 Task: Create a due date automation trigger when advanced on, on the monday after a card is due add dates not starting this week at 11:00 AM.
Action: Mouse moved to (1318, 109)
Screenshot: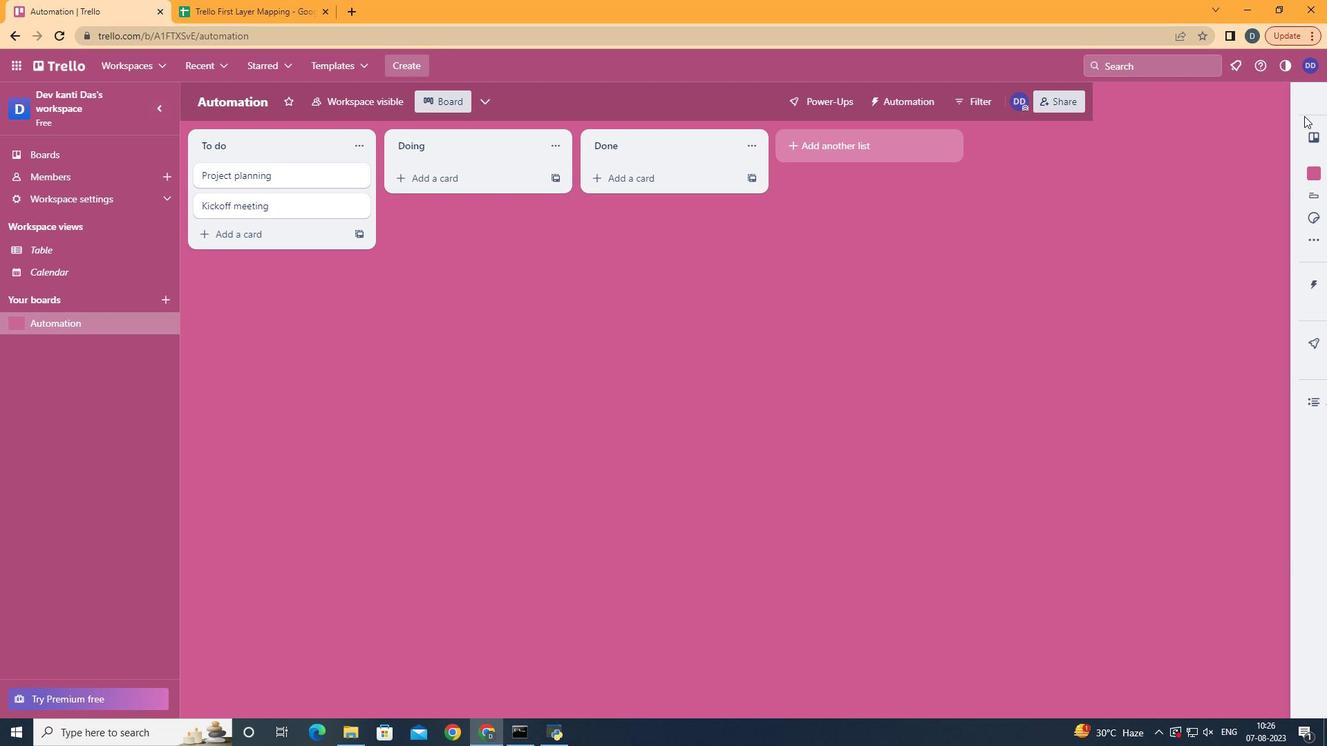 
Action: Mouse pressed left at (1318, 109)
Screenshot: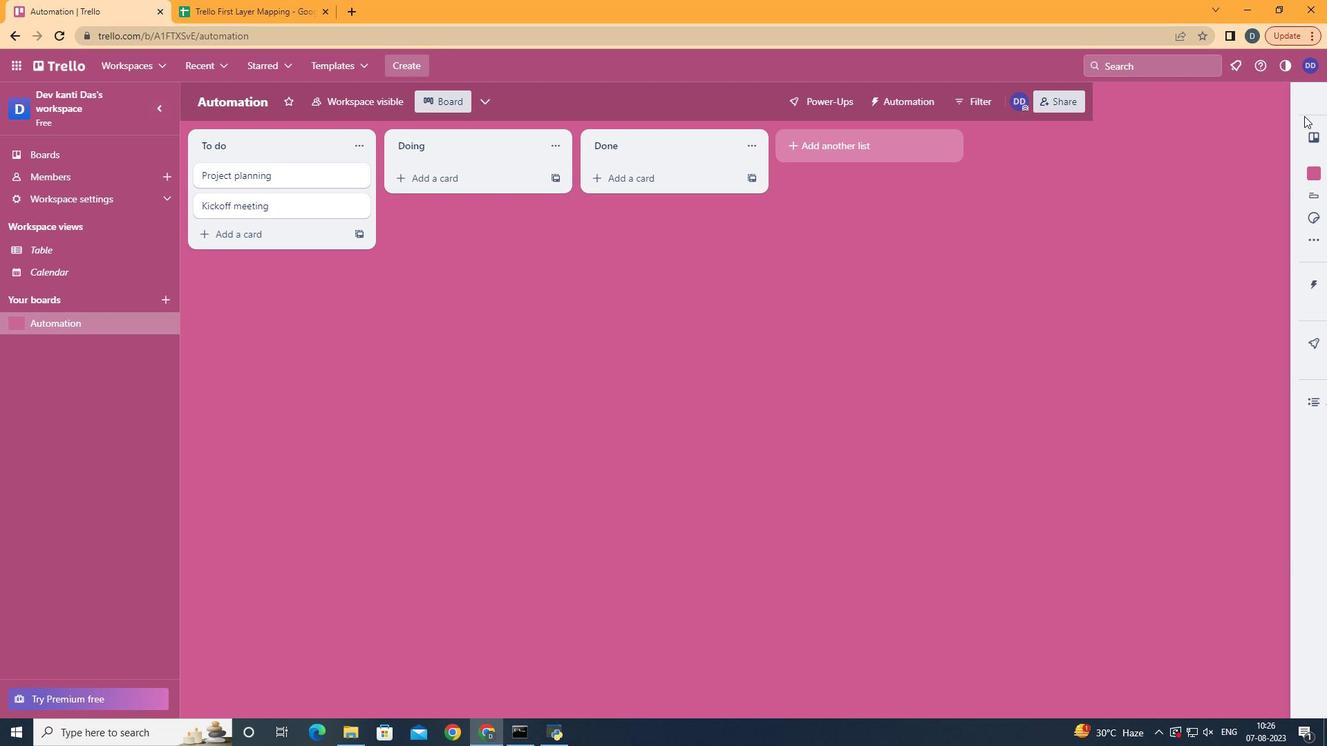 
Action: Mouse moved to (1196, 305)
Screenshot: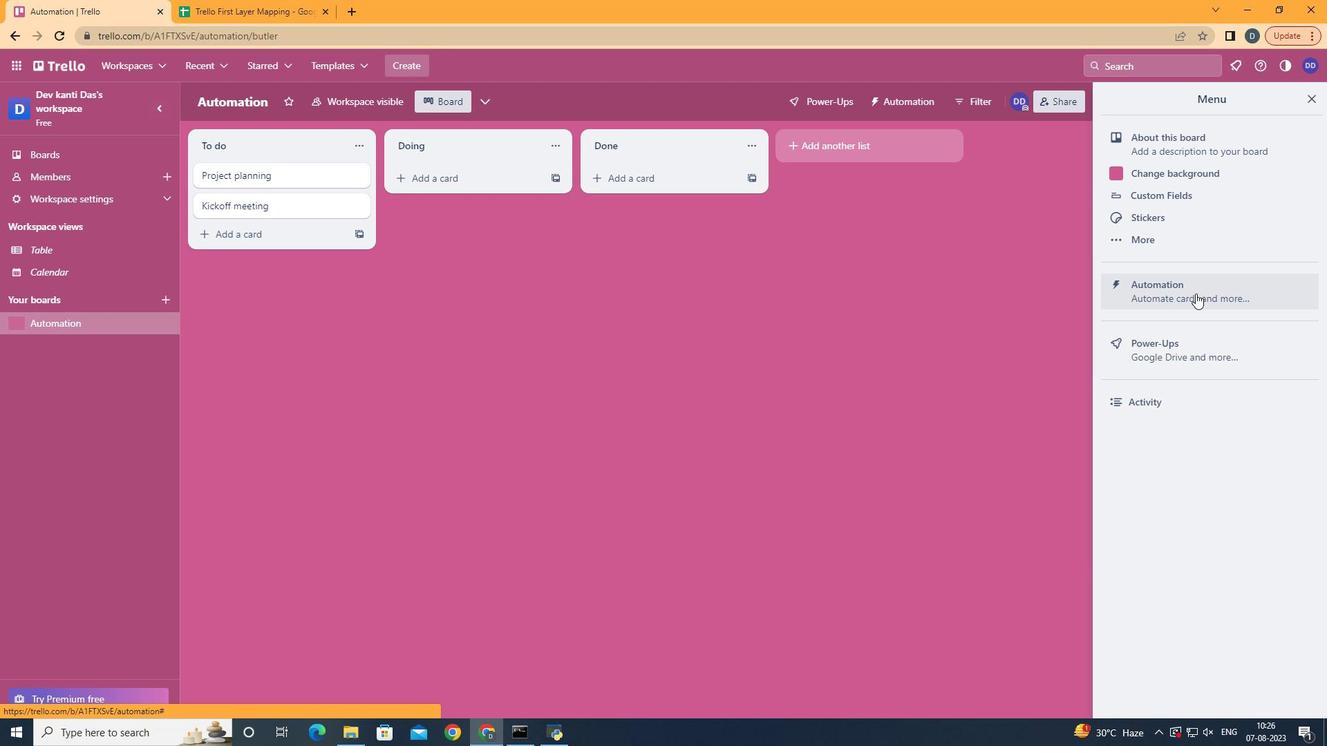 
Action: Mouse pressed left at (1195, 305)
Screenshot: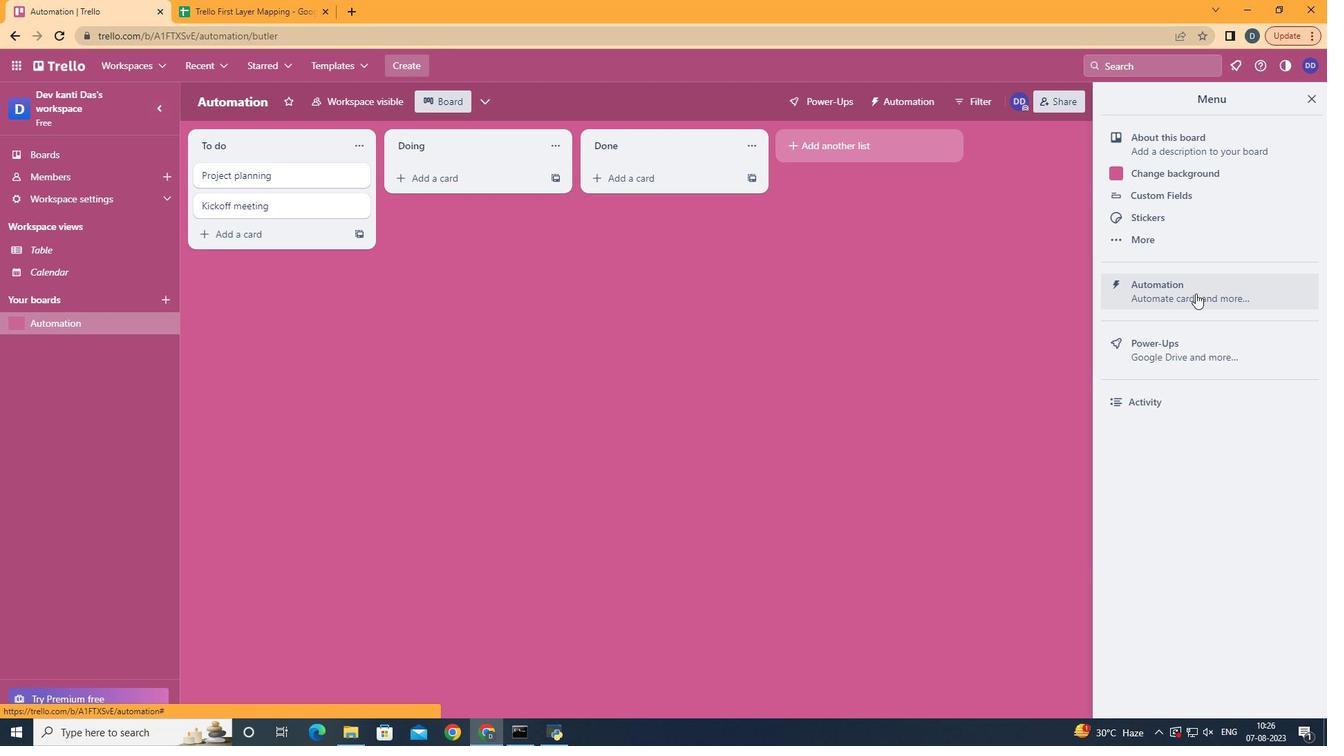 
Action: Mouse moved to (253, 294)
Screenshot: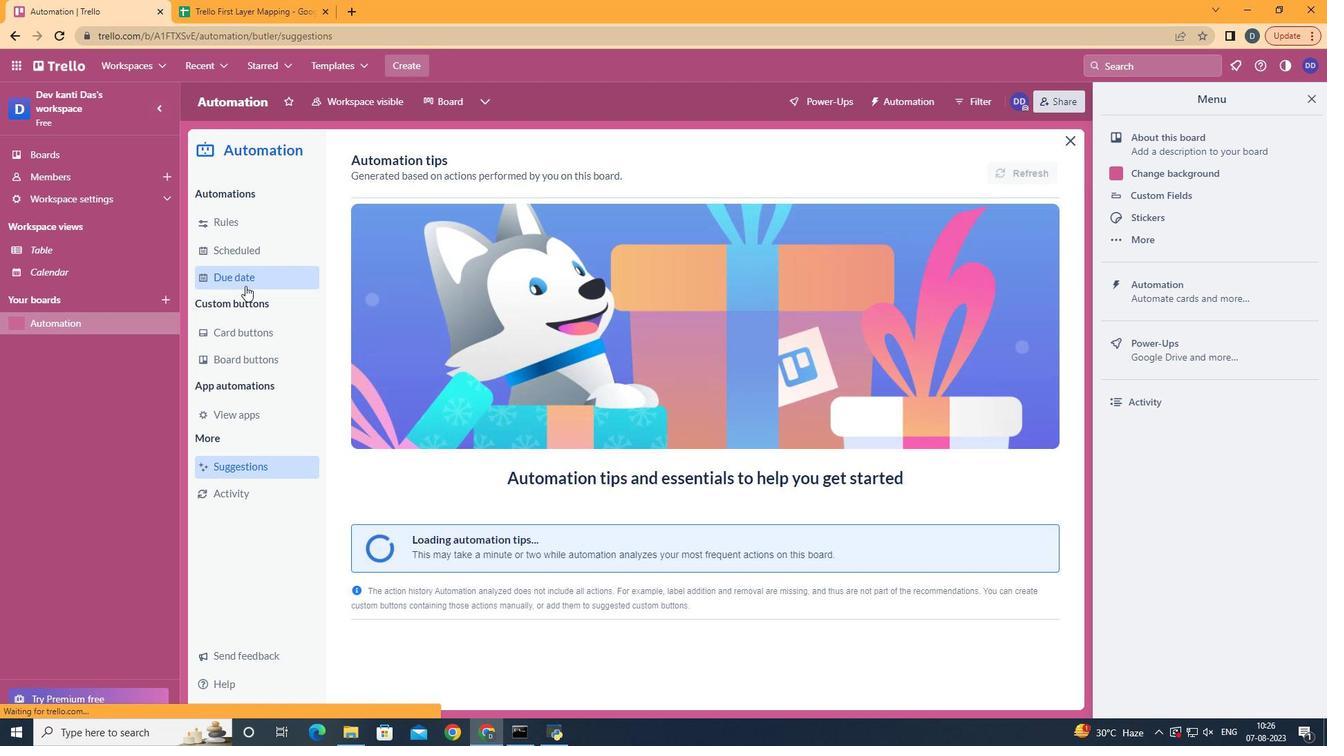 
Action: Mouse pressed left at (253, 294)
Screenshot: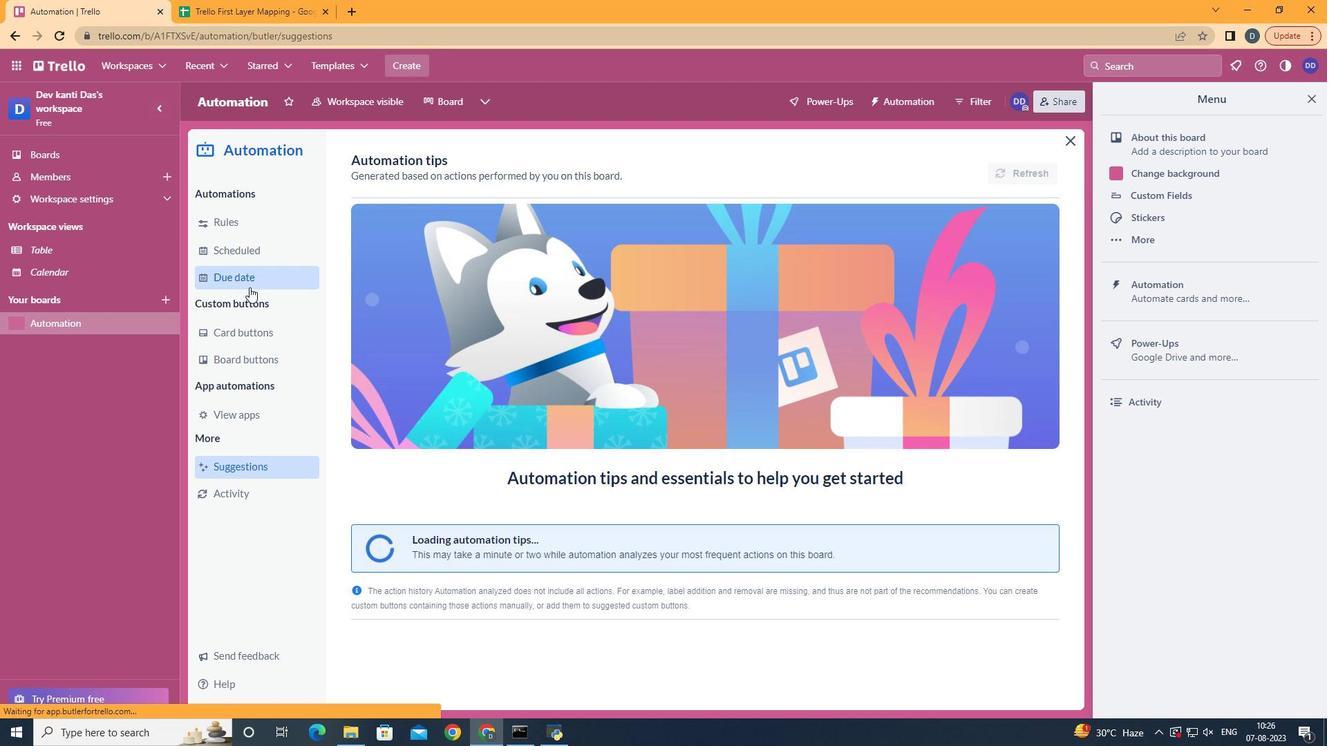 
Action: Mouse moved to (984, 173)
Screenshot: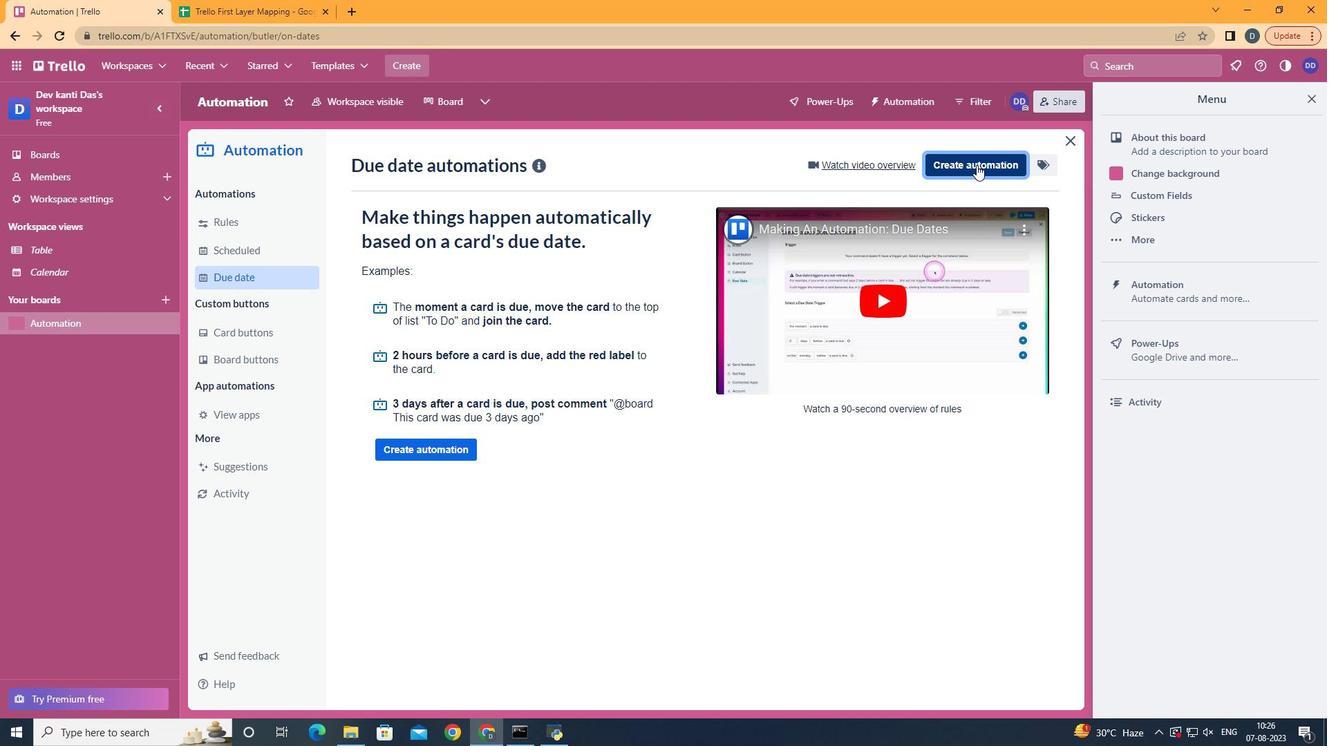 
Action: Mouse pressed left at (984, 173)
Screenshot: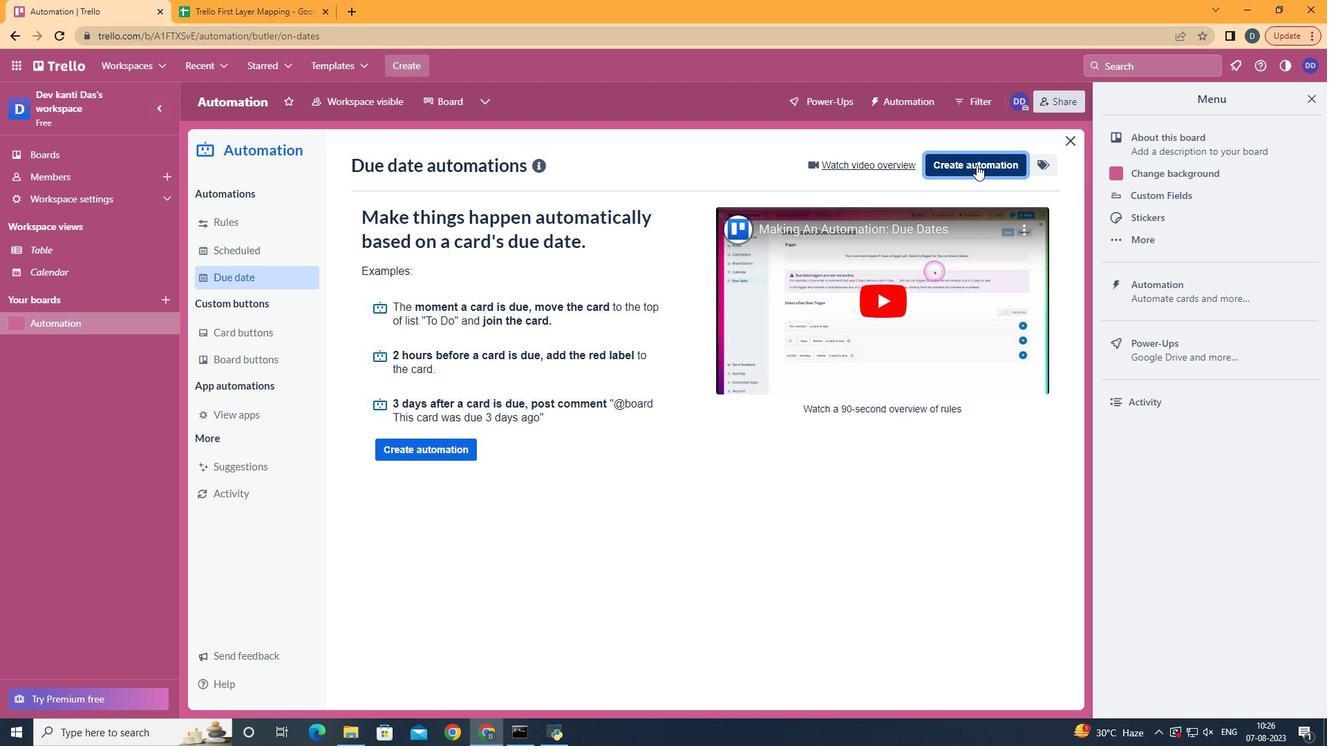 
Action: Mouse moved to (742, 313)
Screenshot: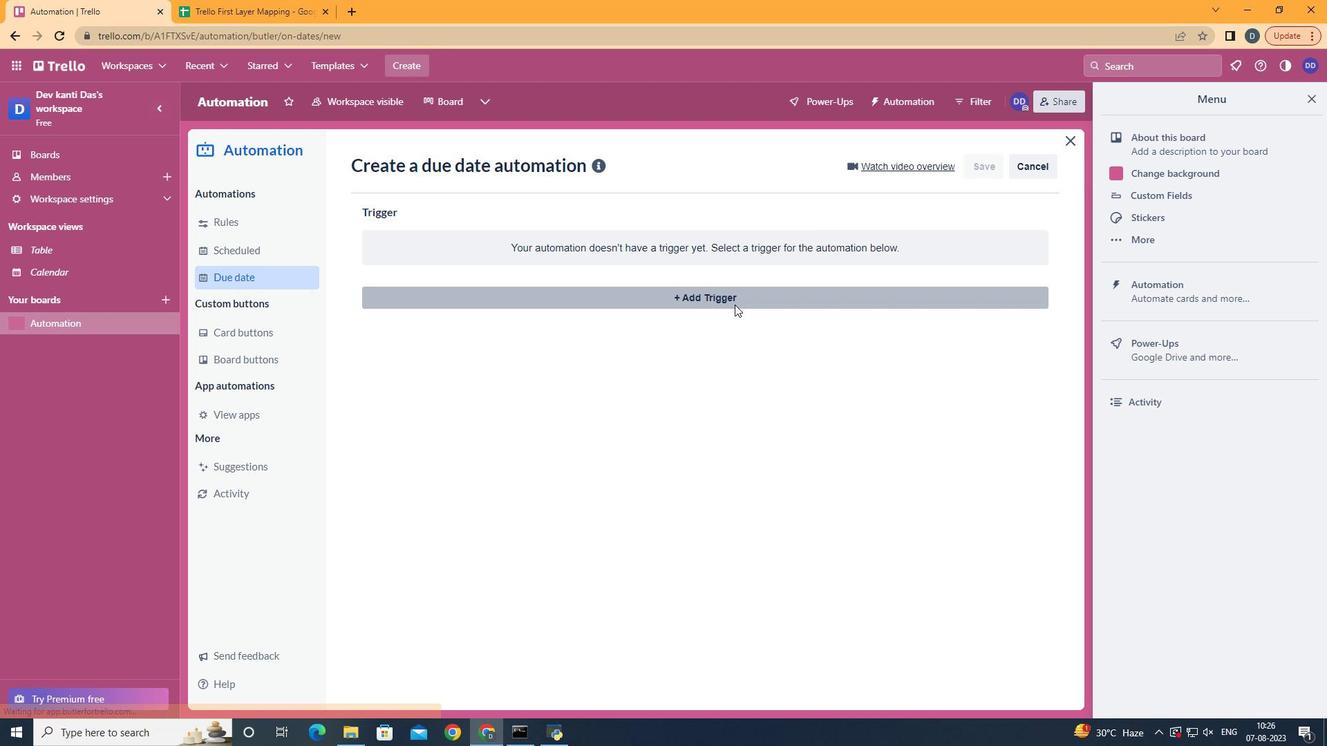 
Action: Mouse pressed left at (742, 313)
Screenshot: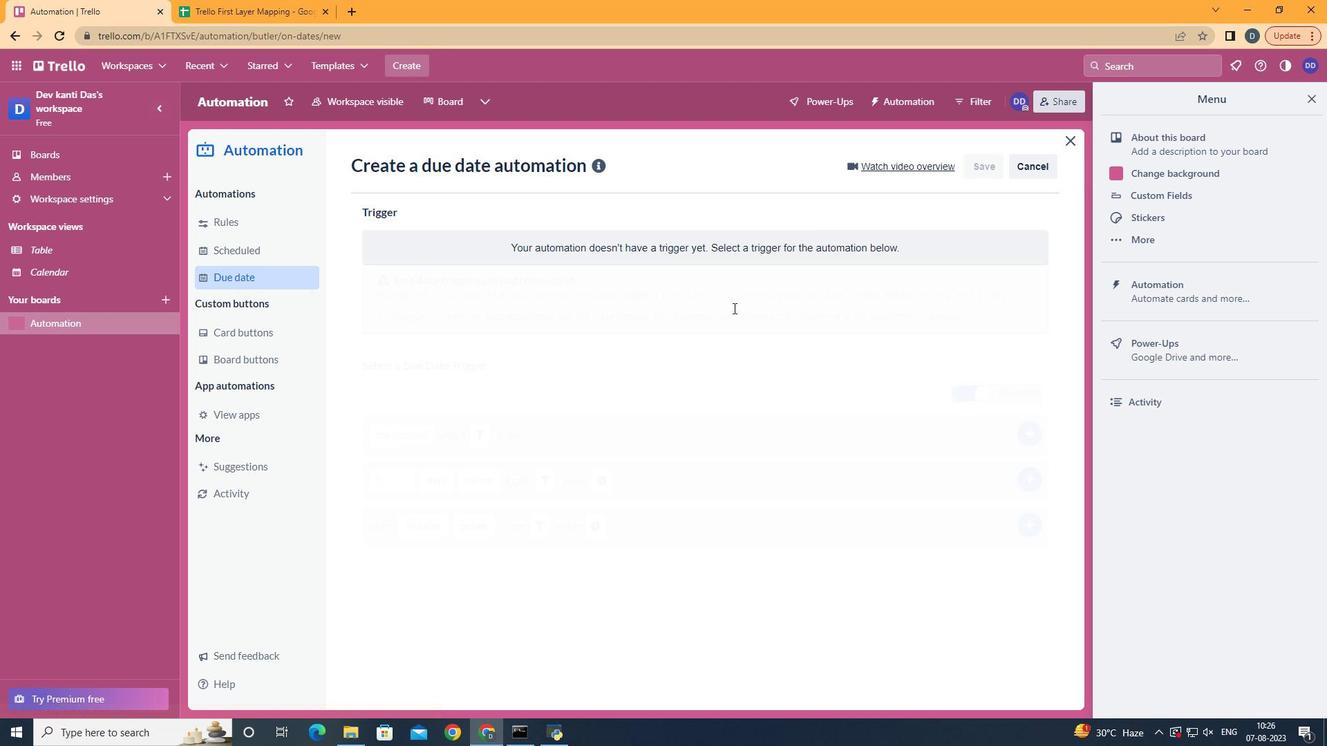 
Action: Mouse moved to (452, 369)
Screenshot: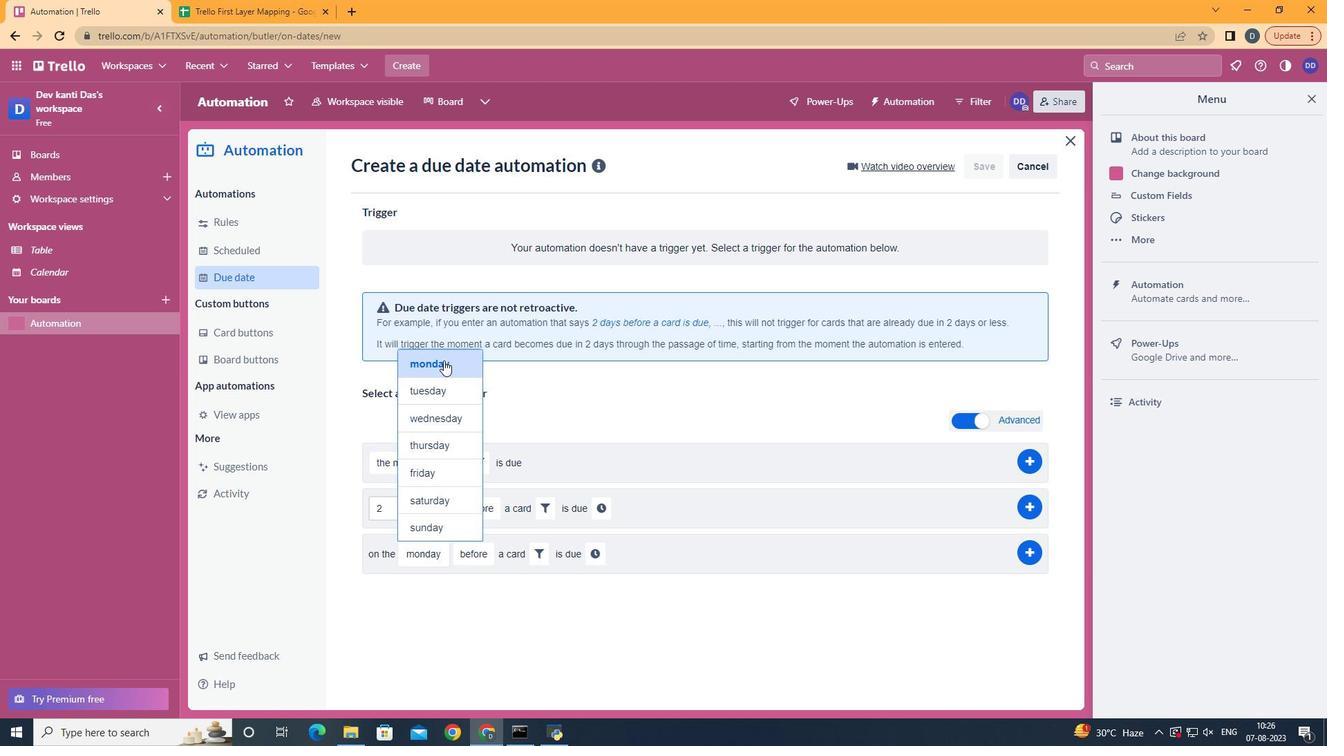 
Action: Mouse pressed left at (452, 369)
Screenshot: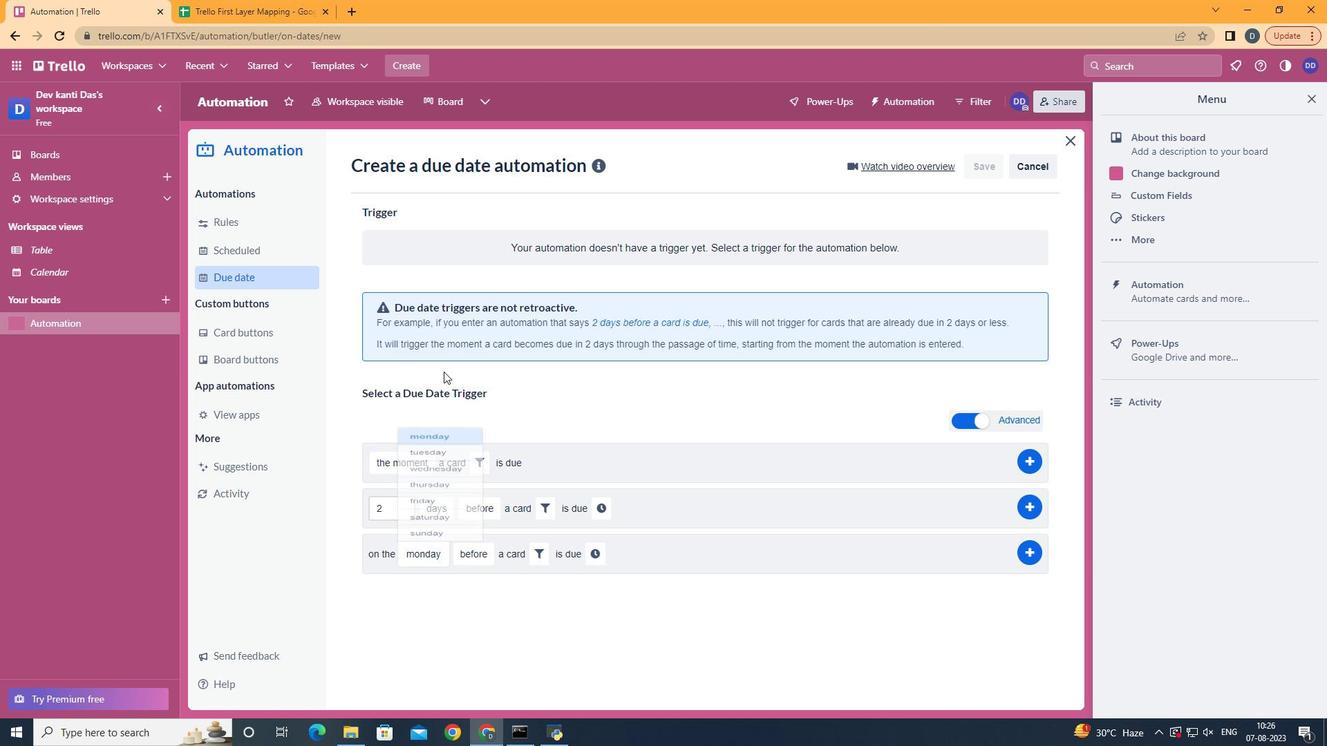 
Action: Mouse moved to (497, 616)
Screenshot: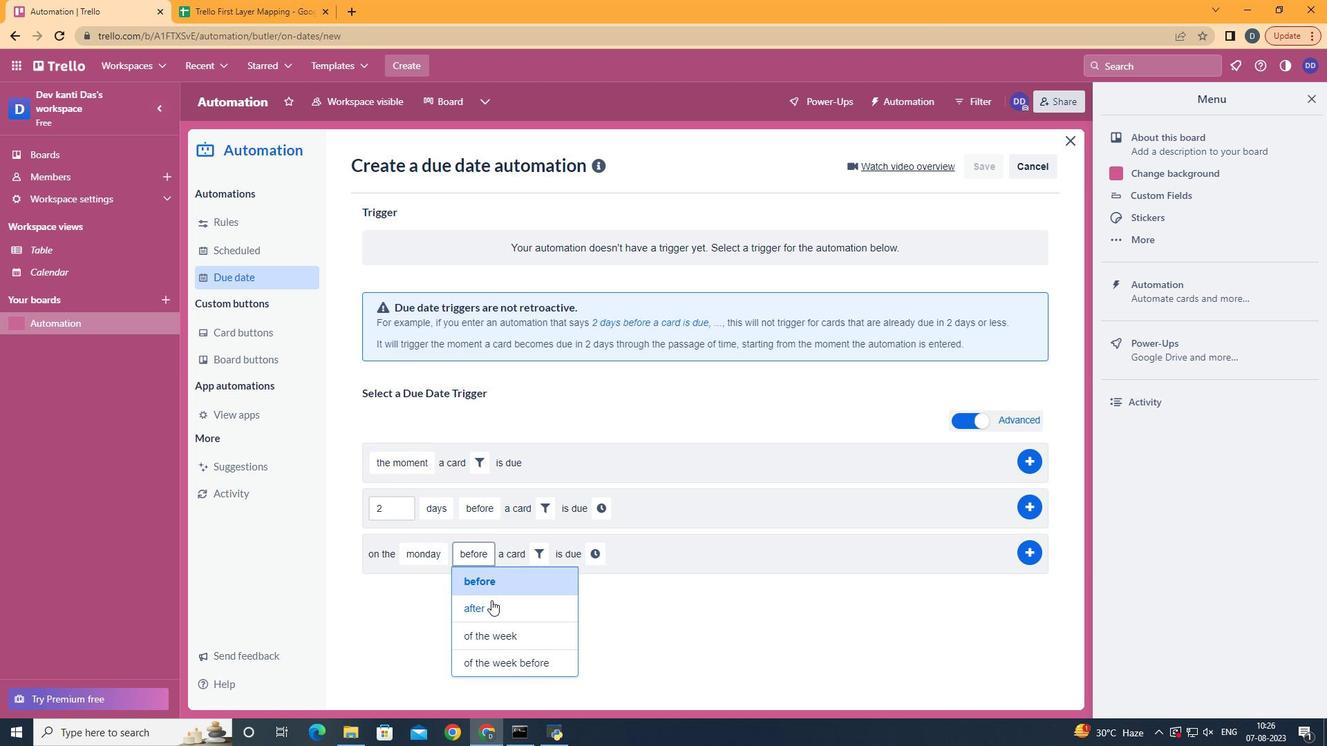 
Action: Mouse pressed left at (497, 616)
Screenshot: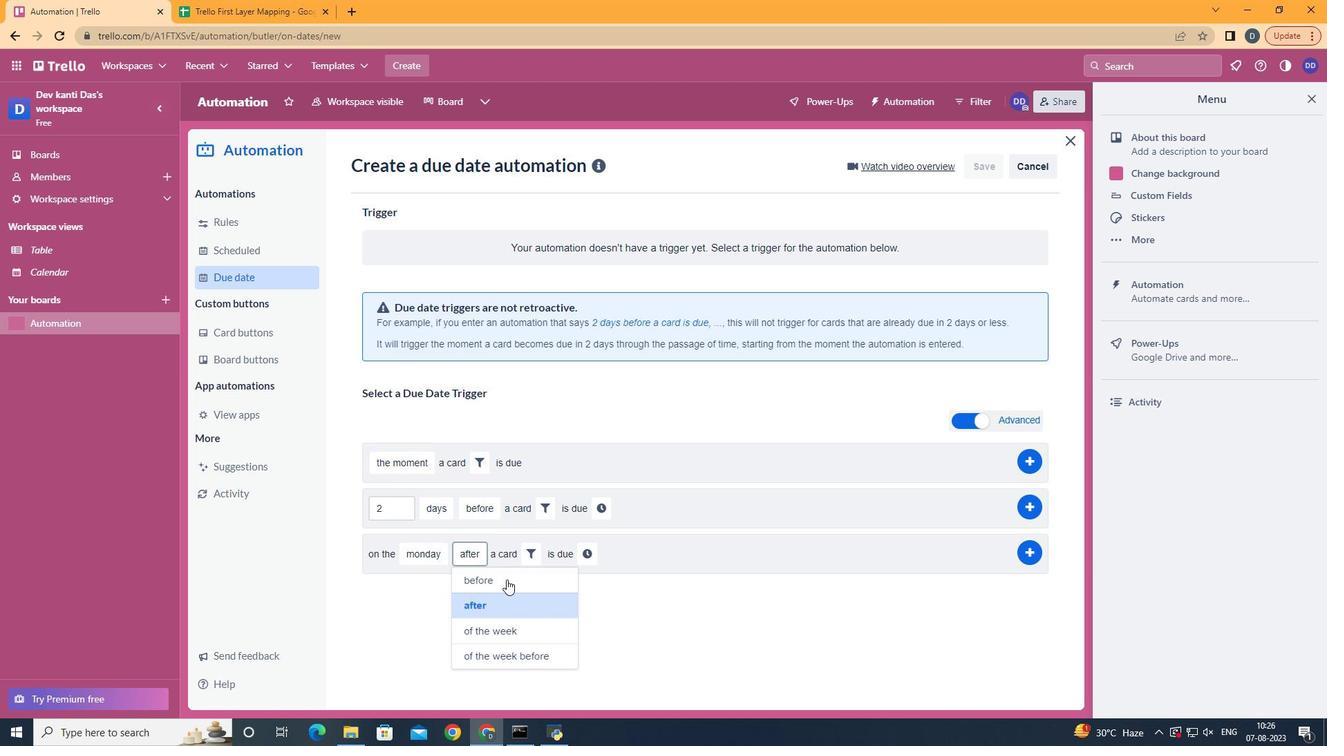 
Action: Mouse moved to (535, 563)
Screenshot: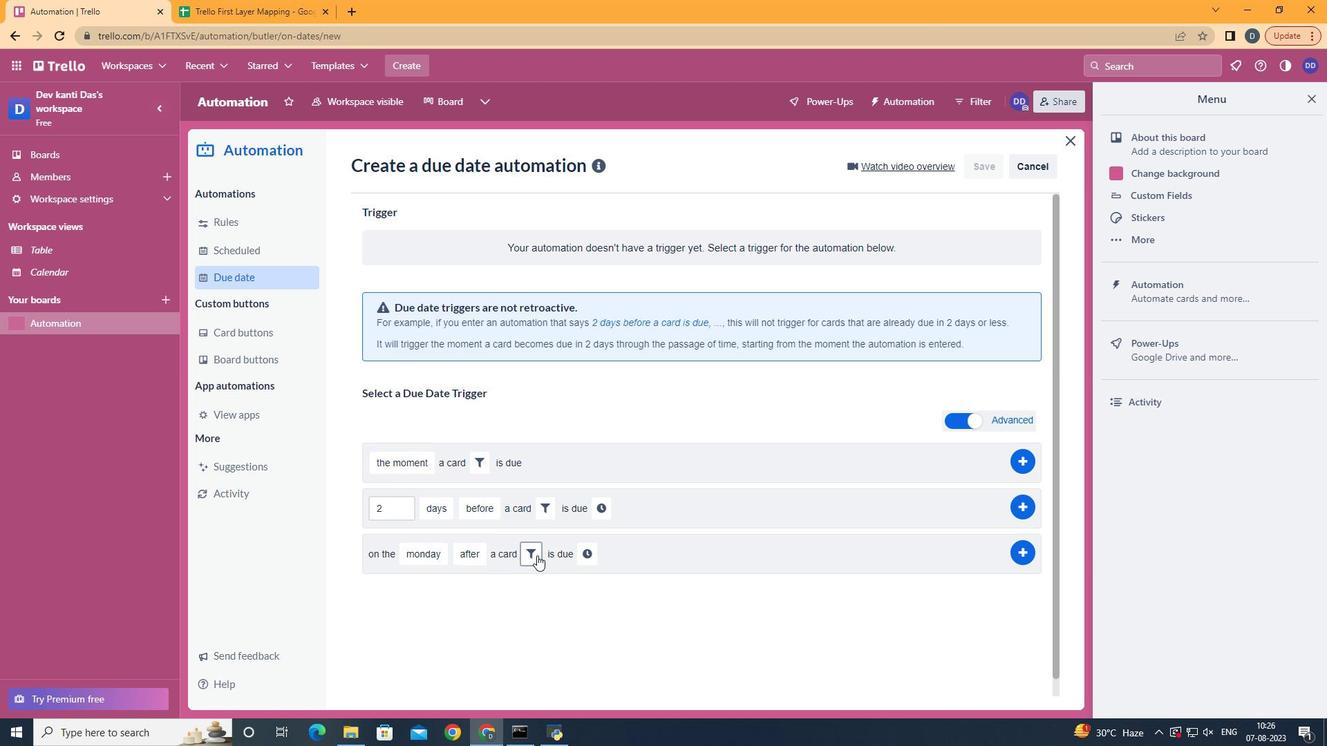 
Action: Mouse pressed left at (535, 563)
Screenshot: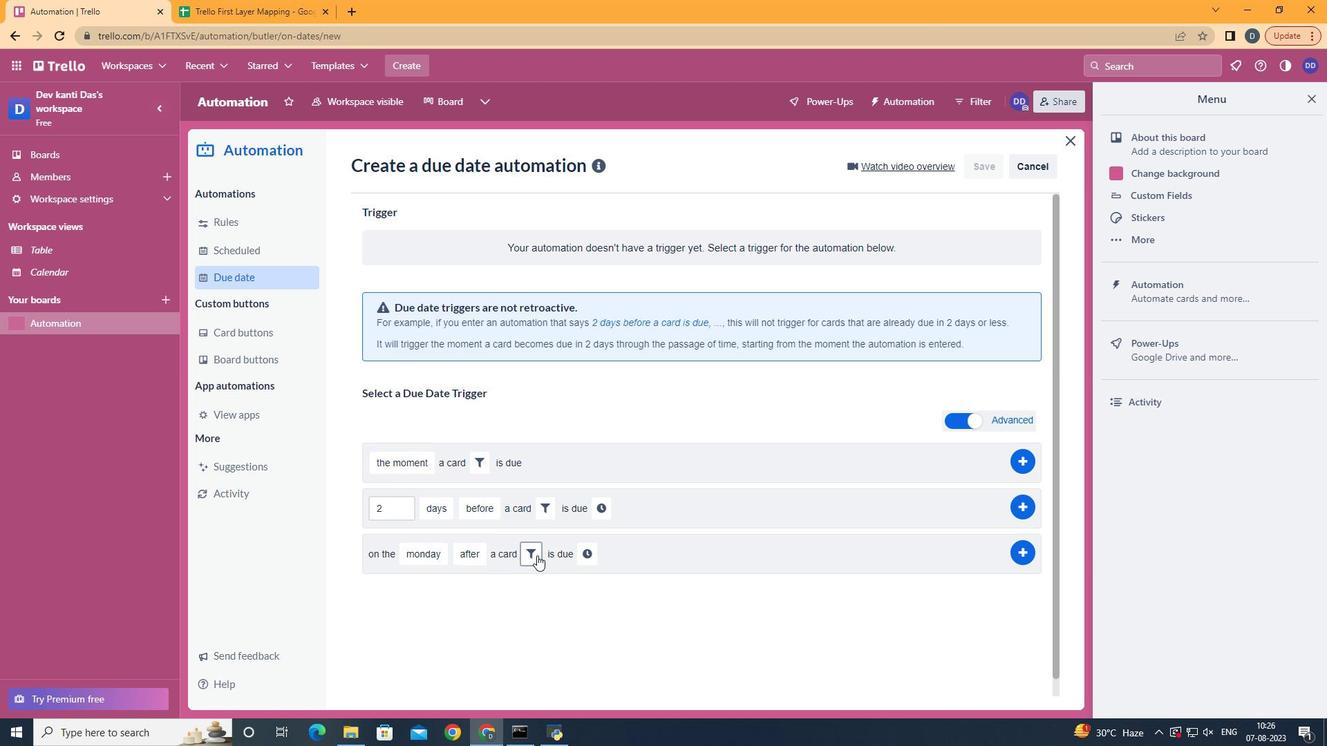 
Action: Mouse moved to (598, 608)
Screenshot: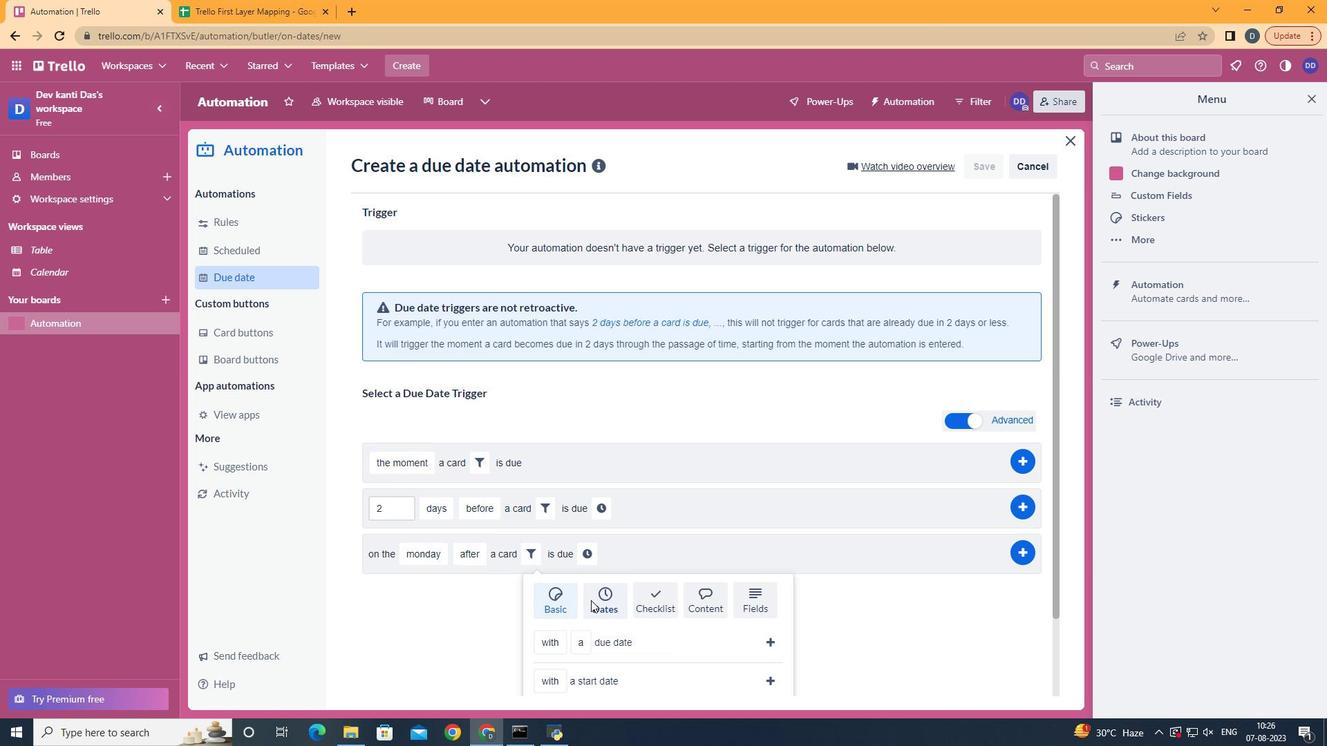 
Action: Mouse pressed left at (598, 608)
Screenshot: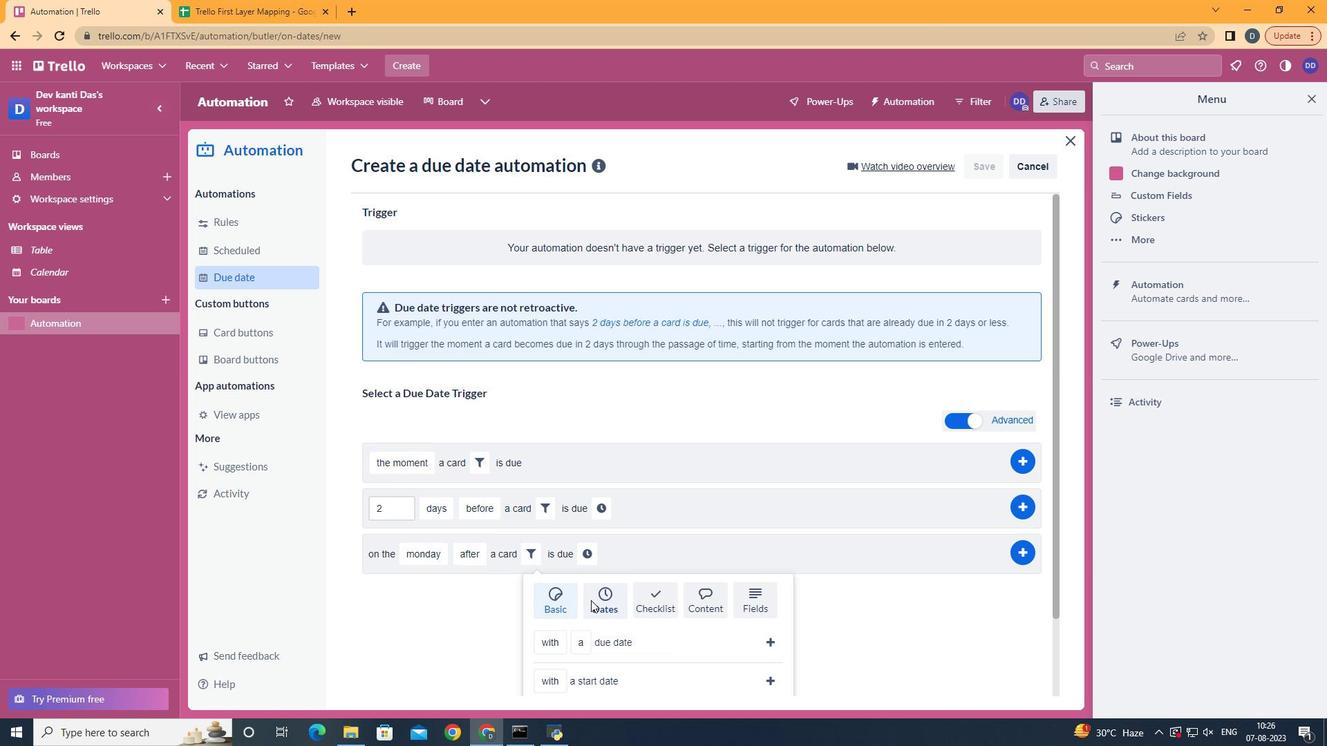 
Action: Mouse moved to (599, 608)
Screenshot: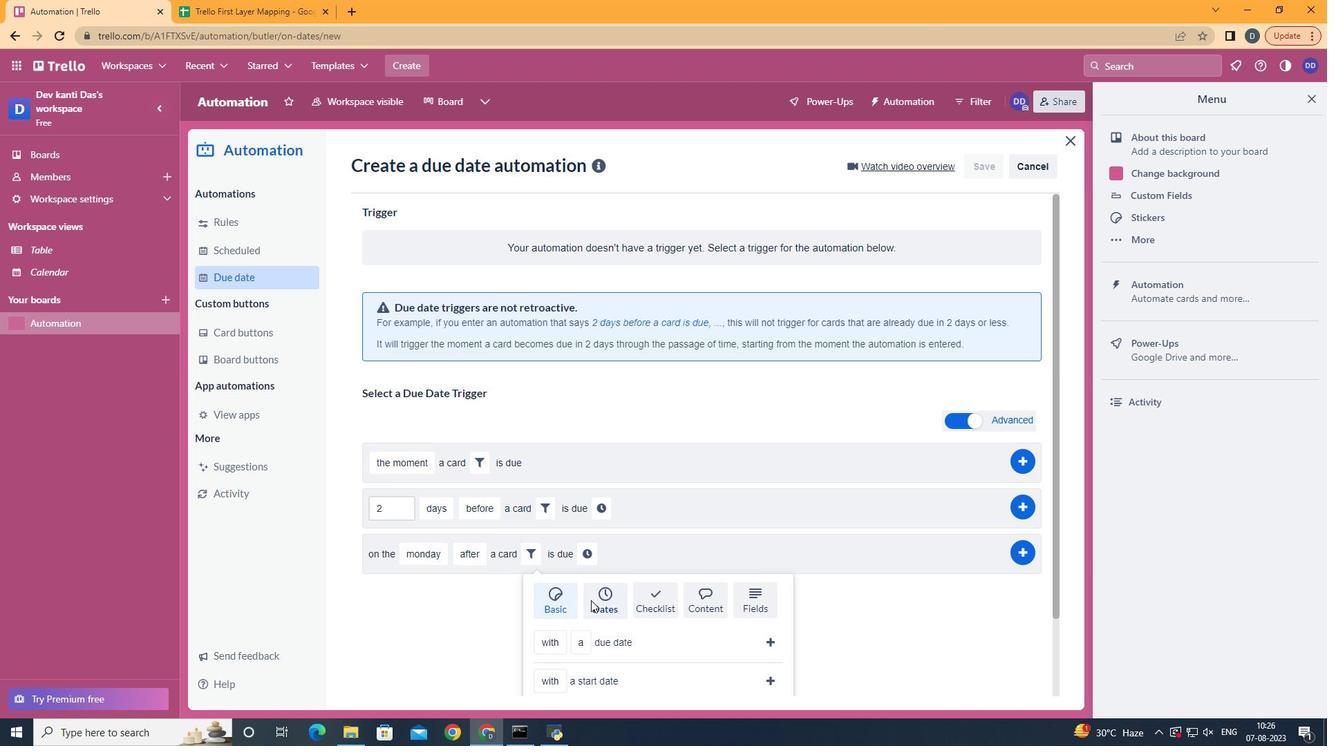 
Action: Mouse scrolled (599, 608) with delta (0, 0)
Screenshot: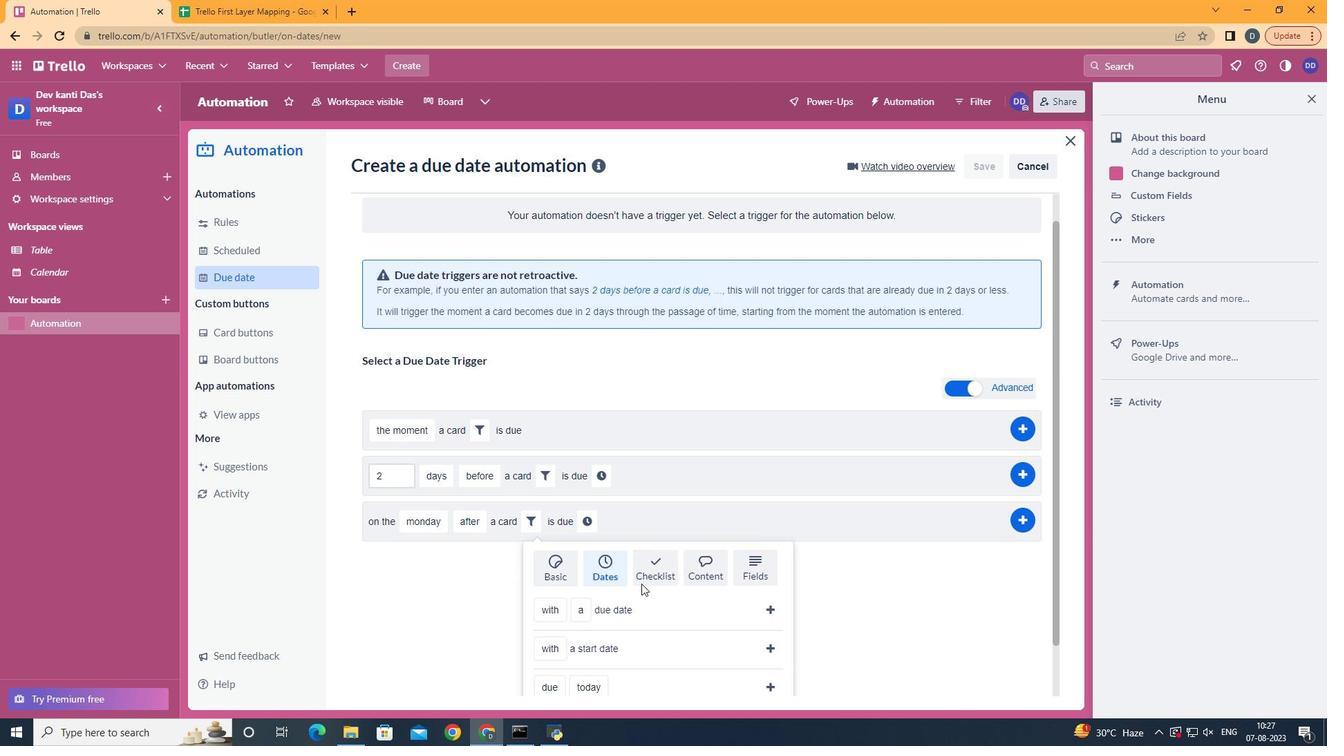 
Action: Mouse scrolled (599, 608) with delta (0, 0)
Screenshot: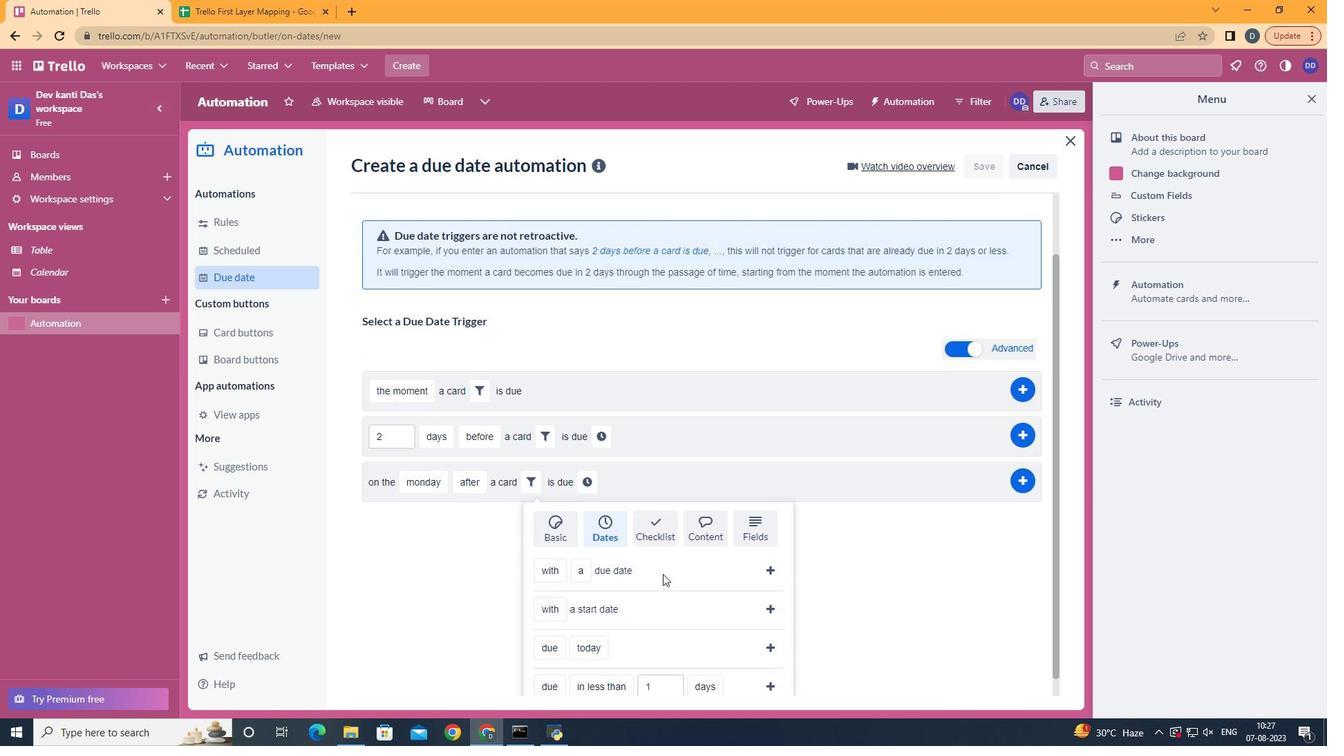 
Action: Mouse scrolled (599, 608) with delta (0, 0)
Screenshot: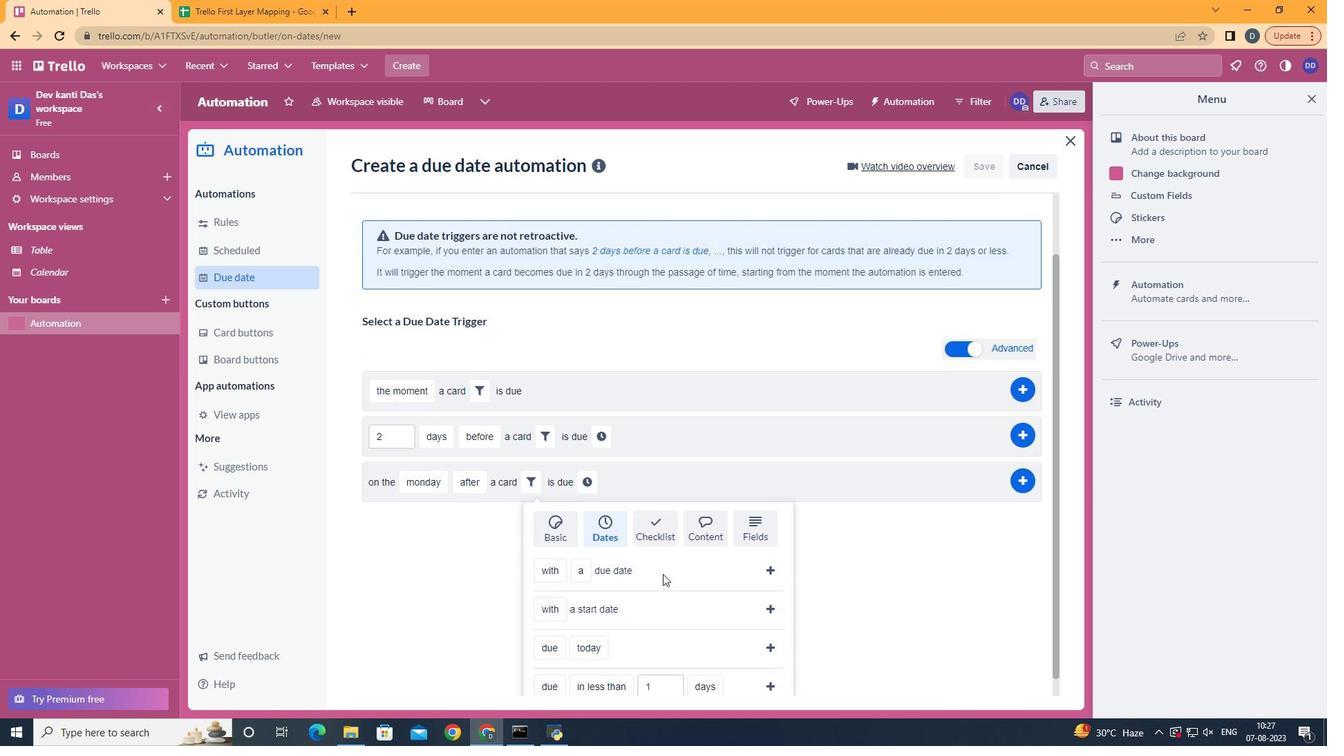 
Action: Mouse scrolled (599, 608) with delta (0, 0)
Screenshot: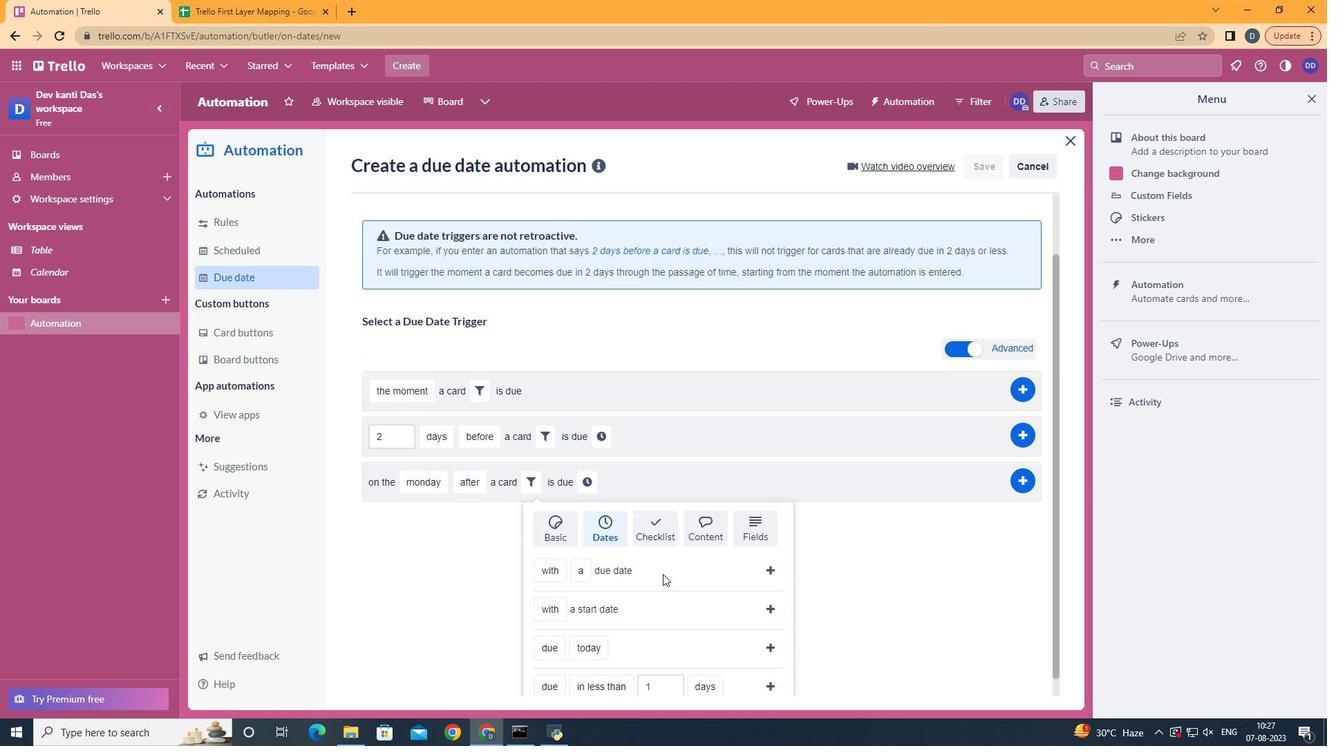 
Action: Mouse moved to (619, 603)
Screenshot: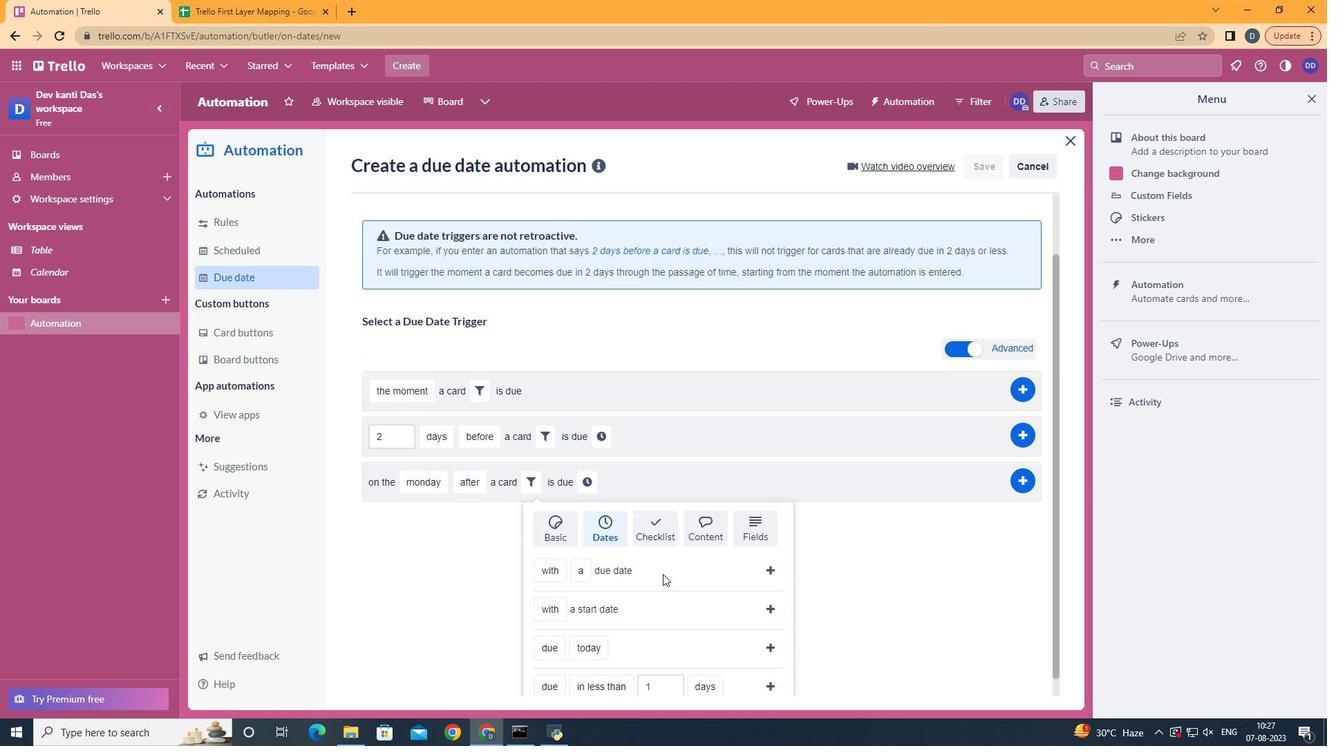 
Action: Mouse scrolled (619, 602) with delta (0, 0)
Screenshot: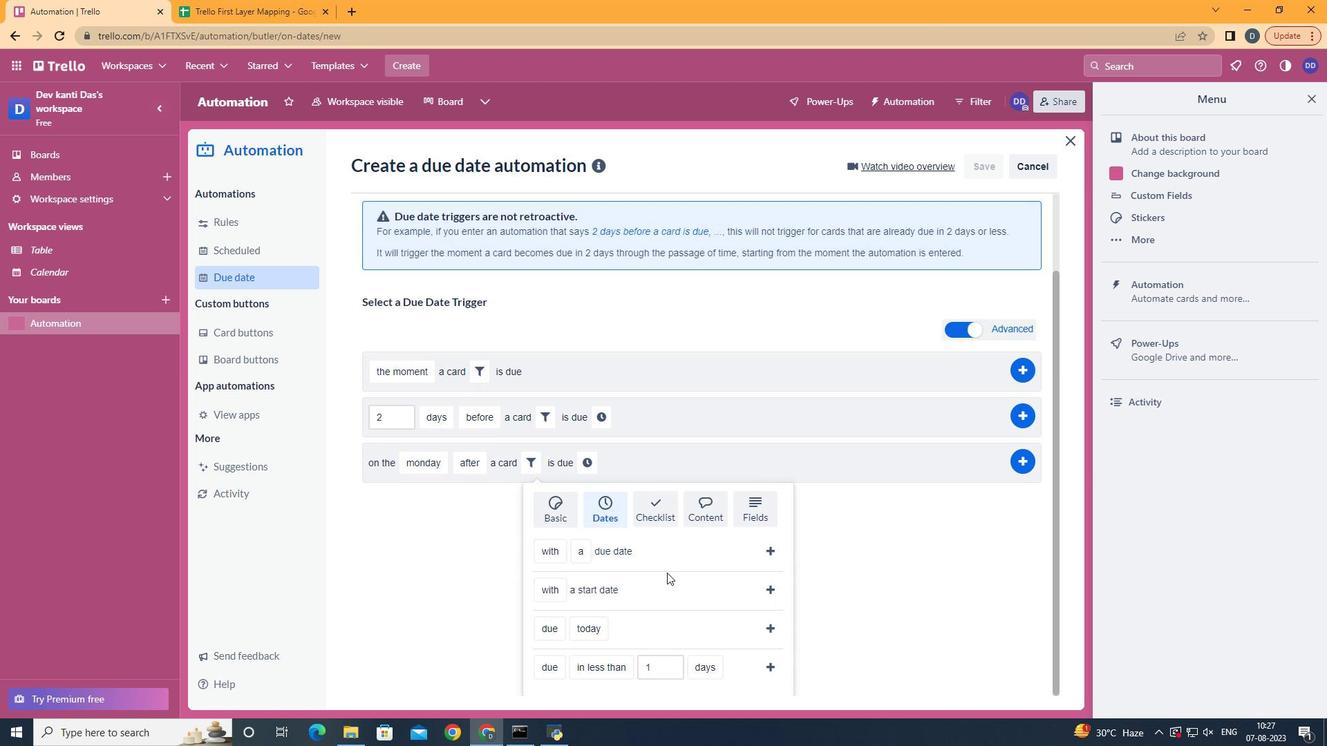 
Action: Mouse moved to (564, 613)
Screenshot: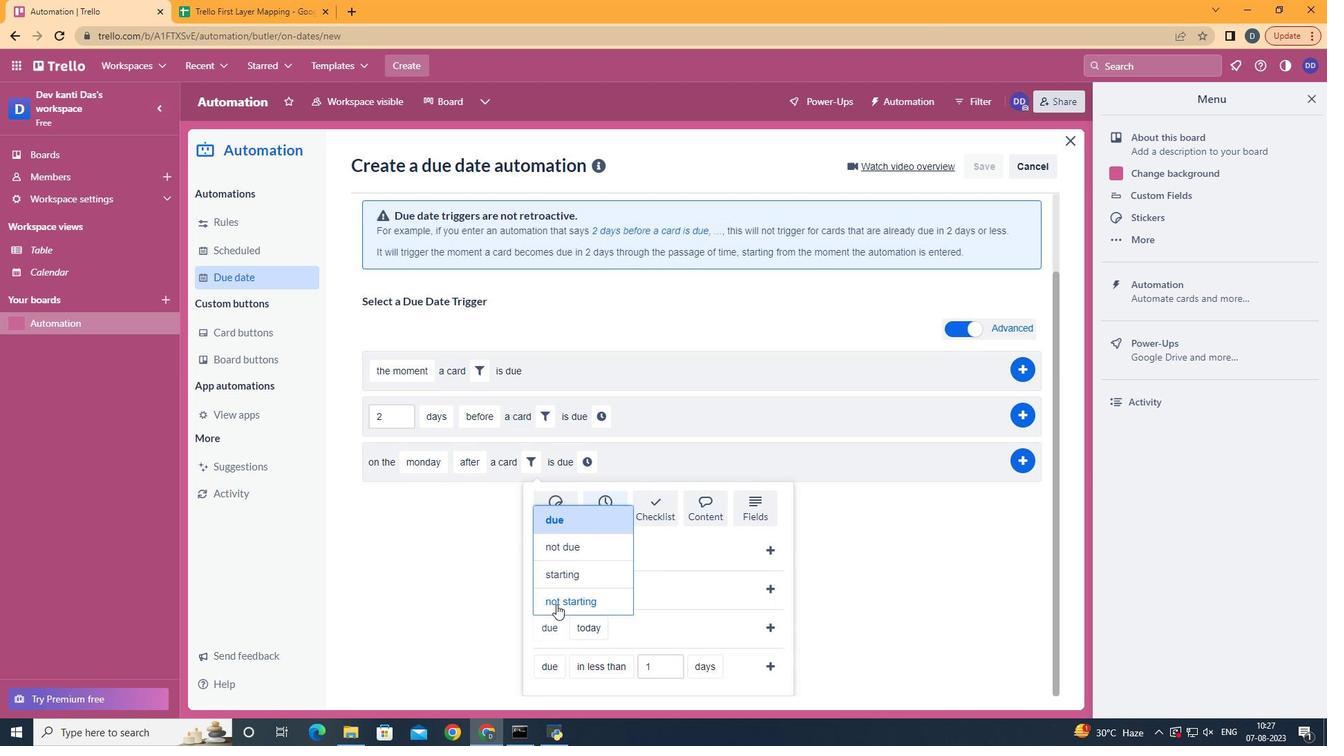 
Action: Mouse pressed left at (564, 613)
Screenshot: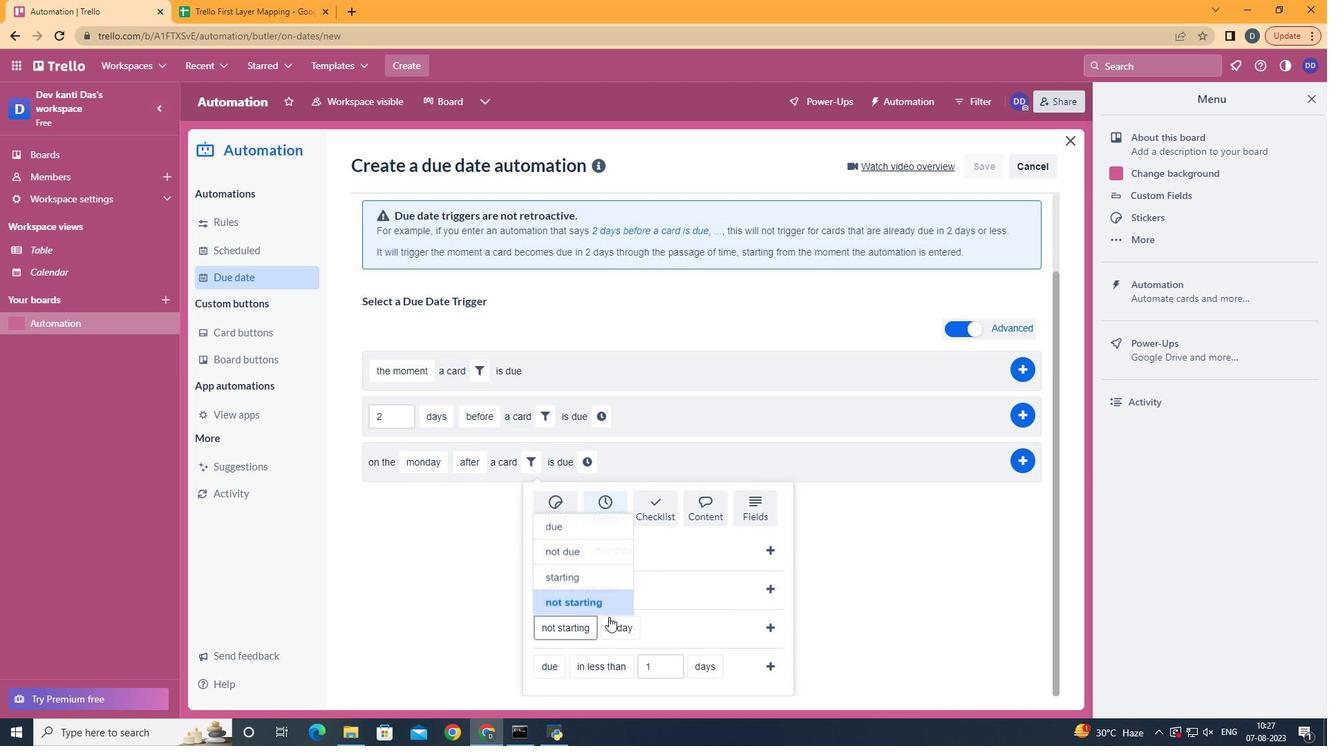 
Action: Mouse moved to (653, 525)
Screenshot: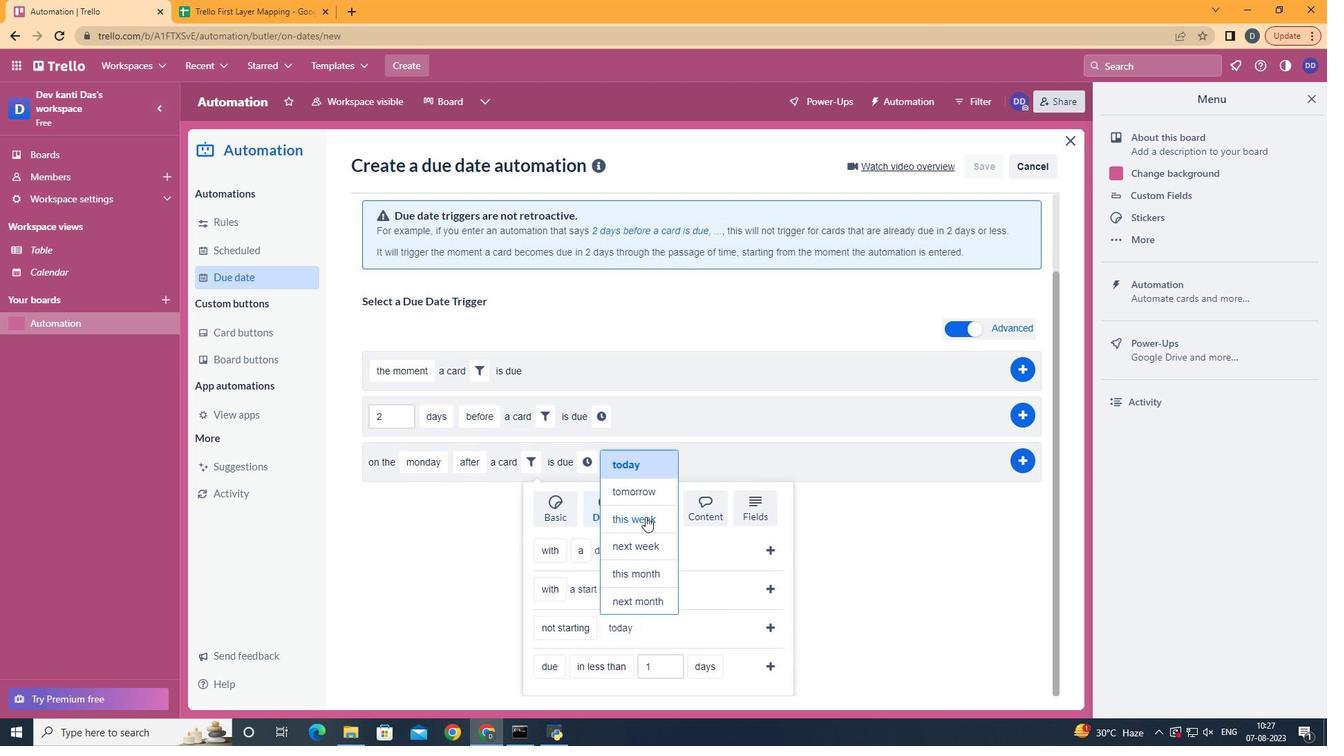 
Action: Mouse pressed left at (653, 525)
Screenshot: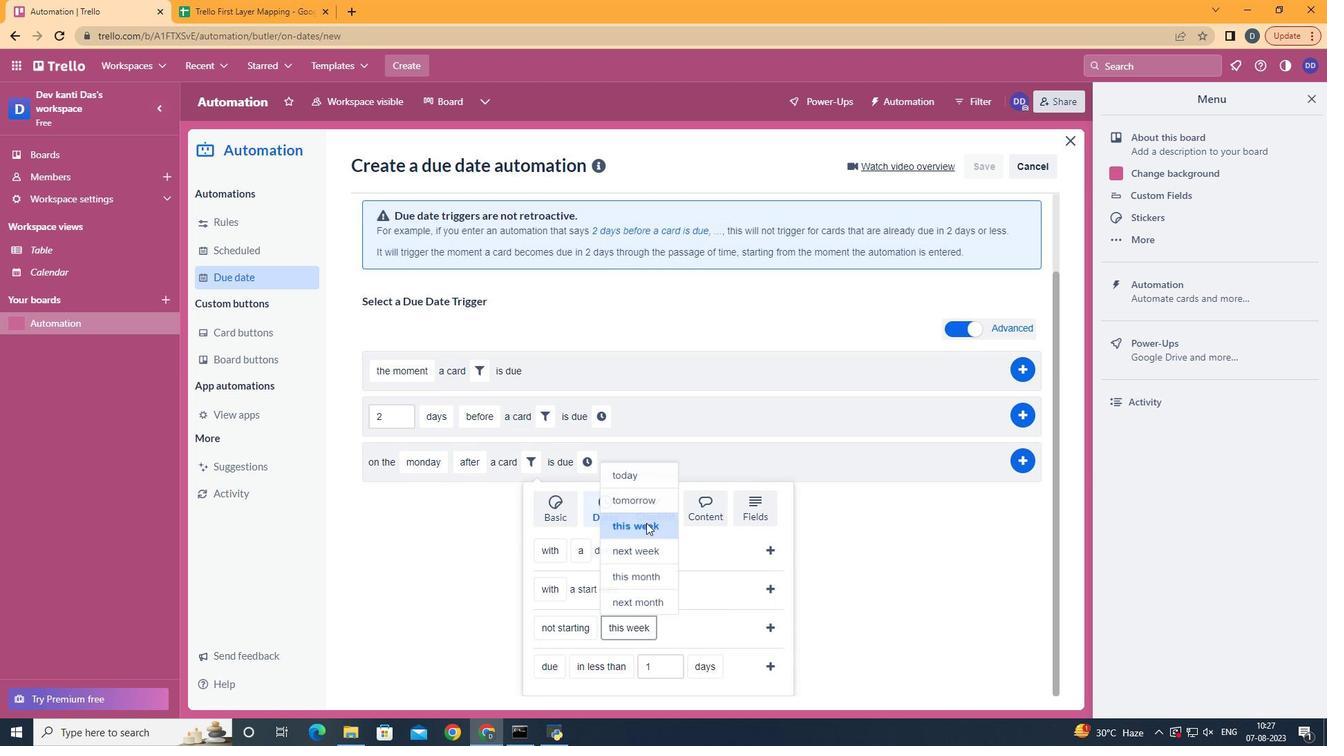 
Action: Mouse moved to (777, 640)
Screenshot: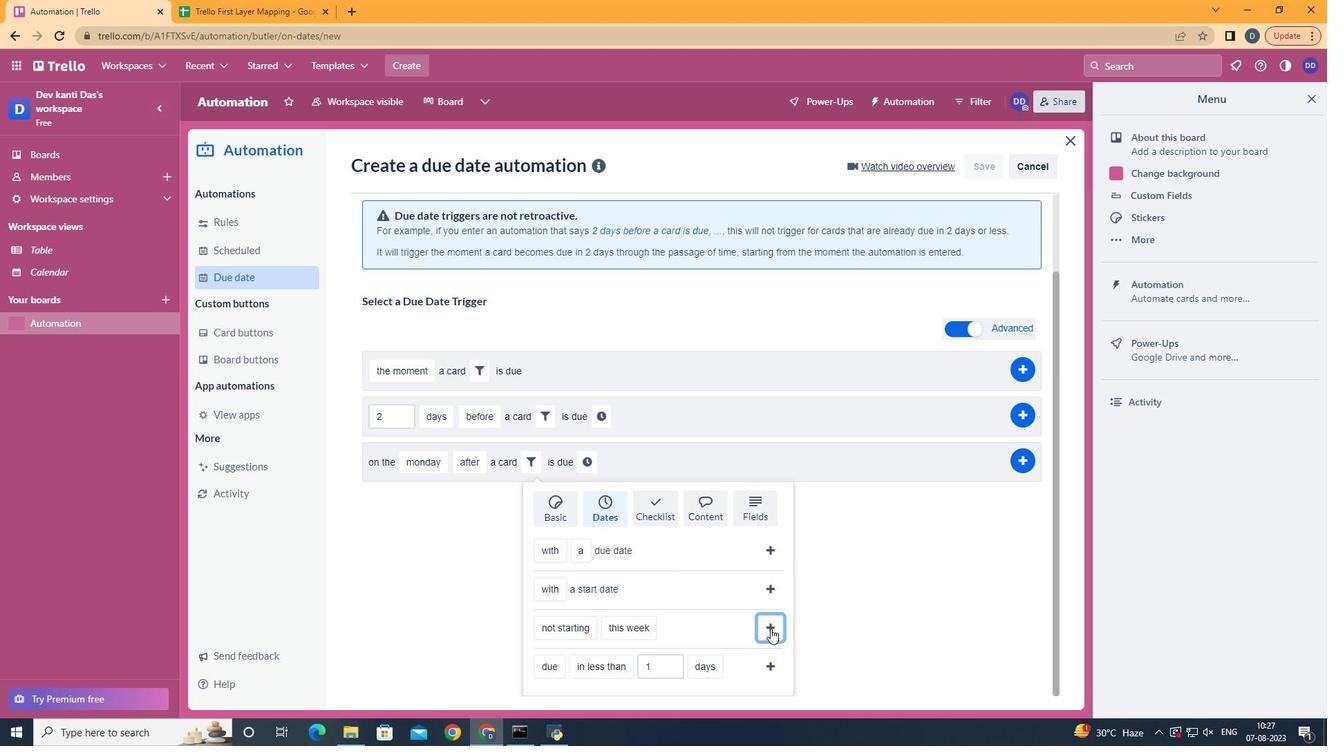
Action: Mouse pressed left at (777, 640)
Screenshot: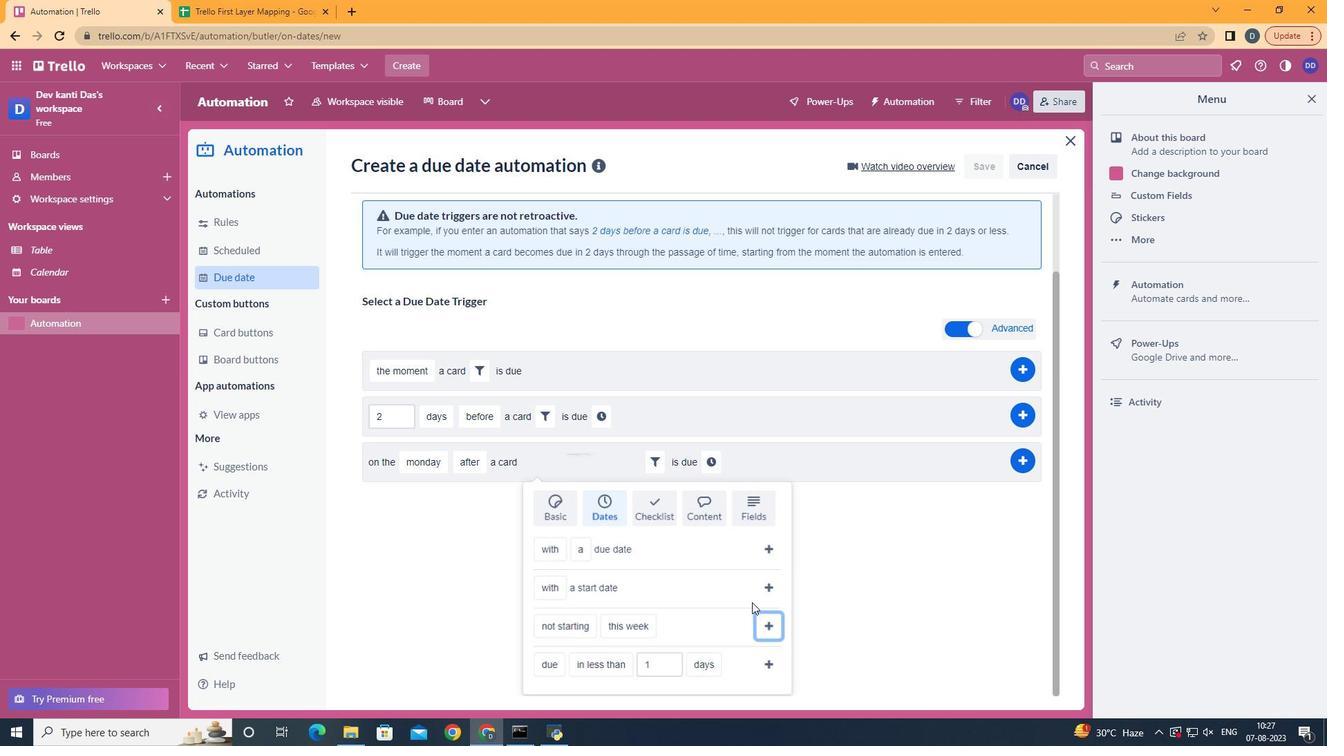 
Action: Mouse moved to (720, 557)
Screenshot: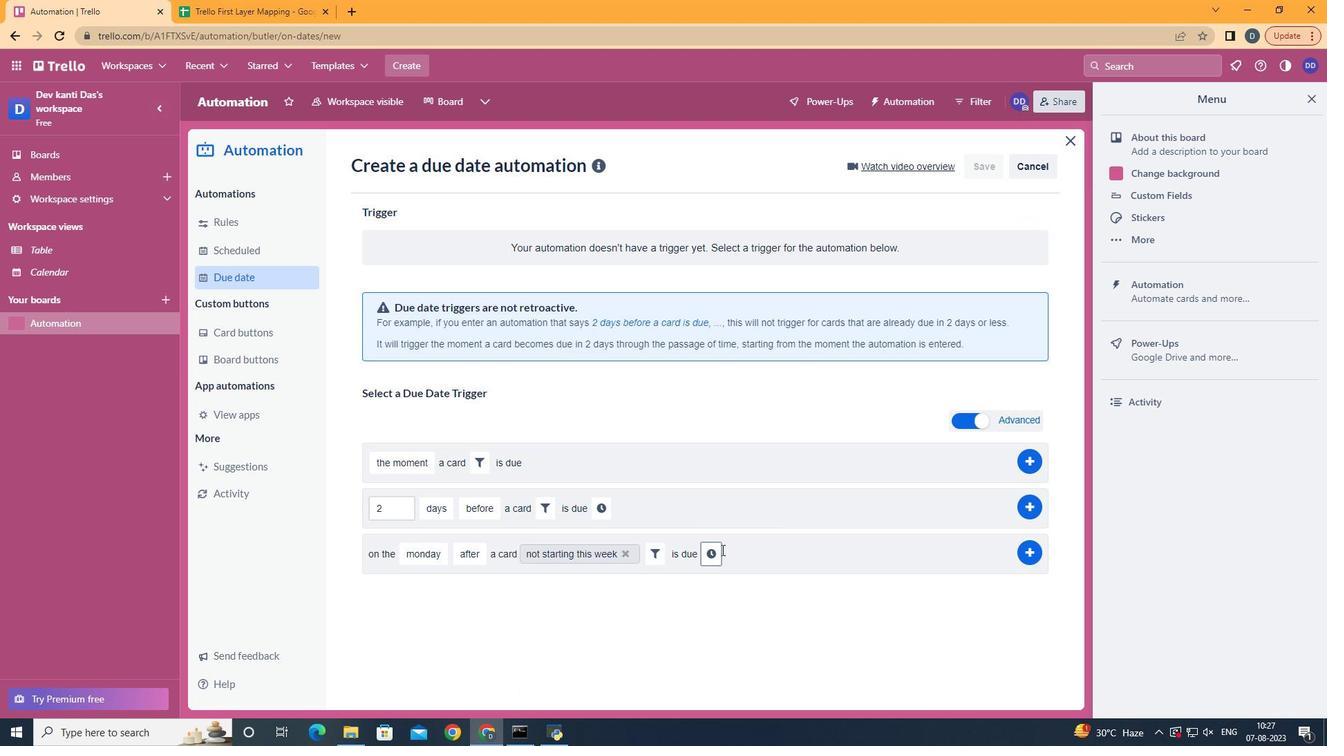 
Action: Mouse pressed left at (720, 557)
Screenshot: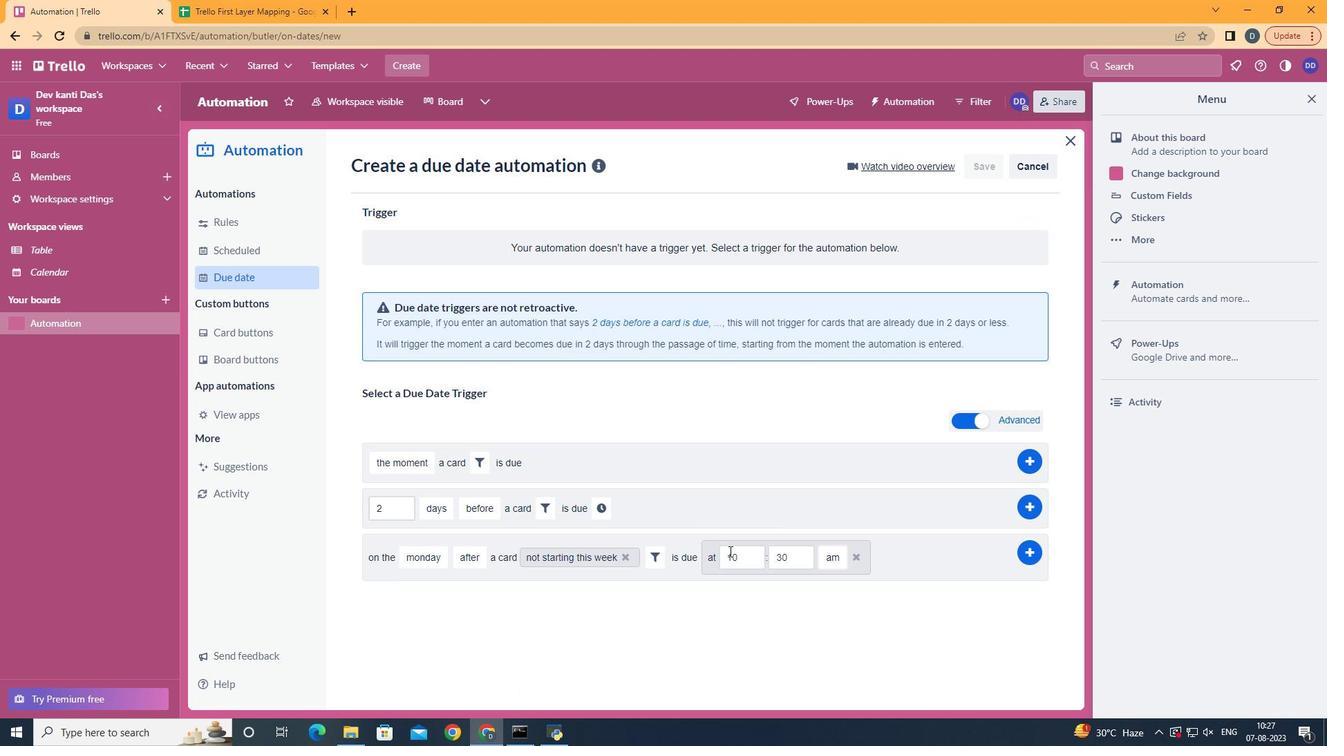 
Action: Mouse moved to (752, 564)
Screenshot: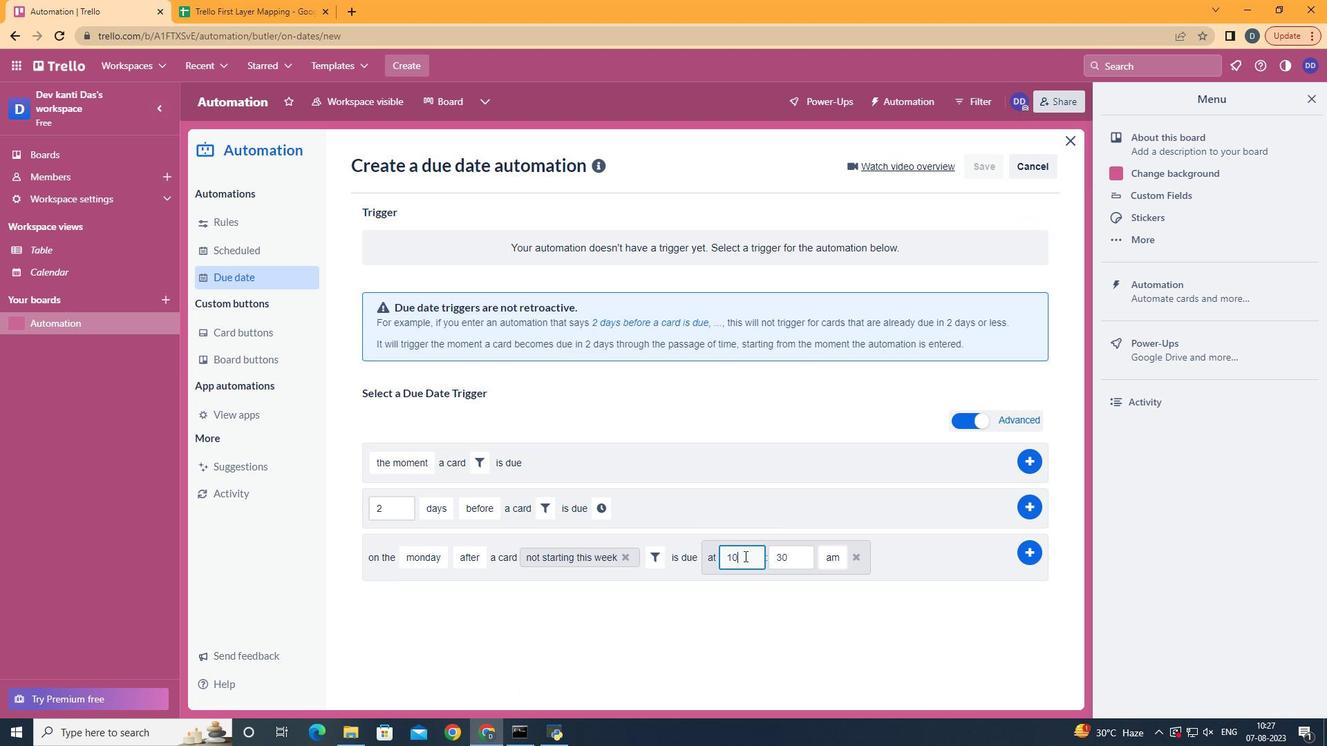 
Action: Mouse pressed left at (752, 564)
Screenshot: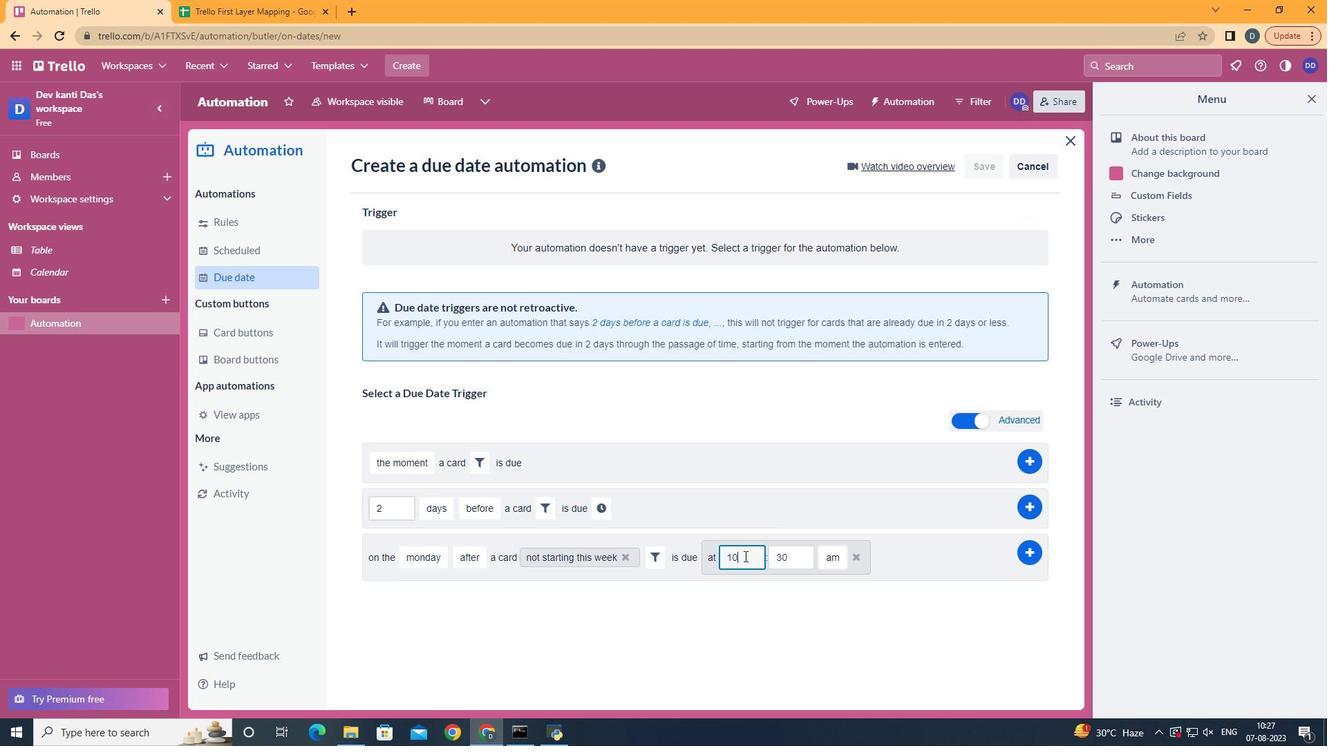 
Action: Mouse moved to (757, 564)
Screenshot: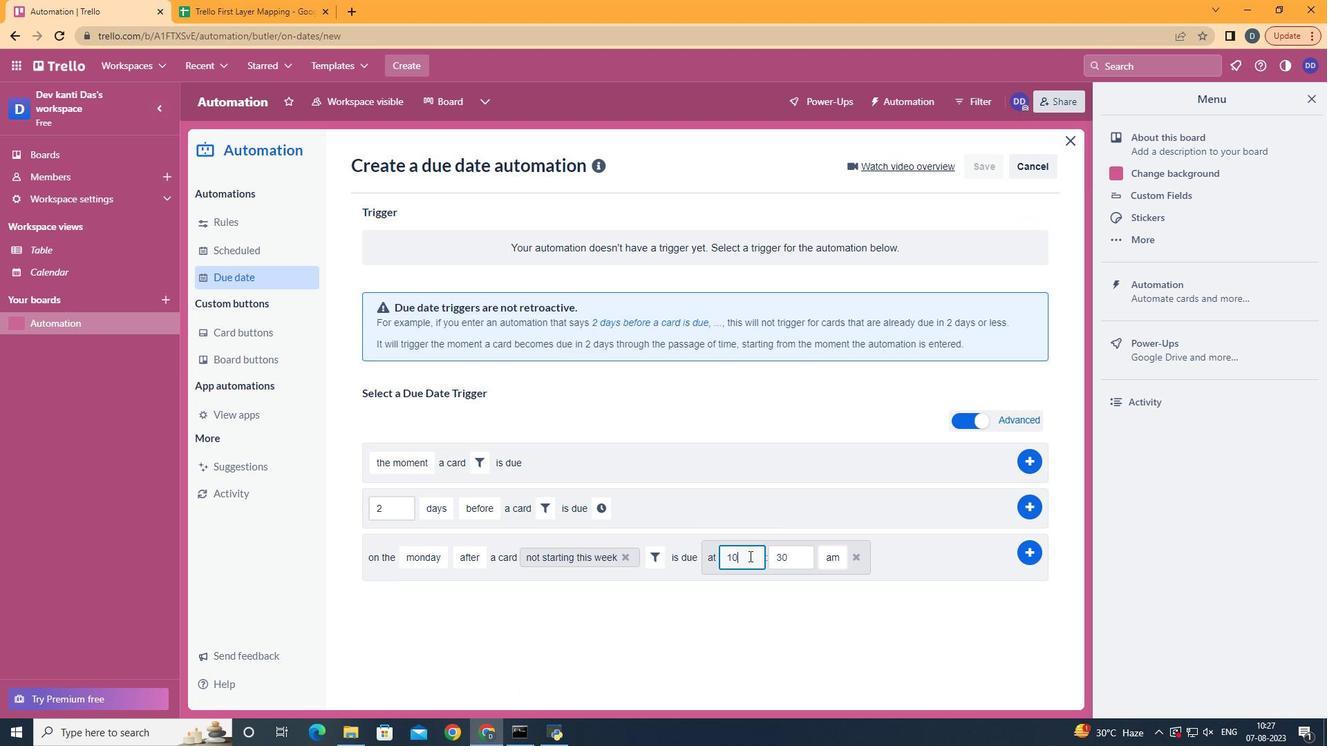 
Action: Key pressed <Key.backspace>1
Screenshot: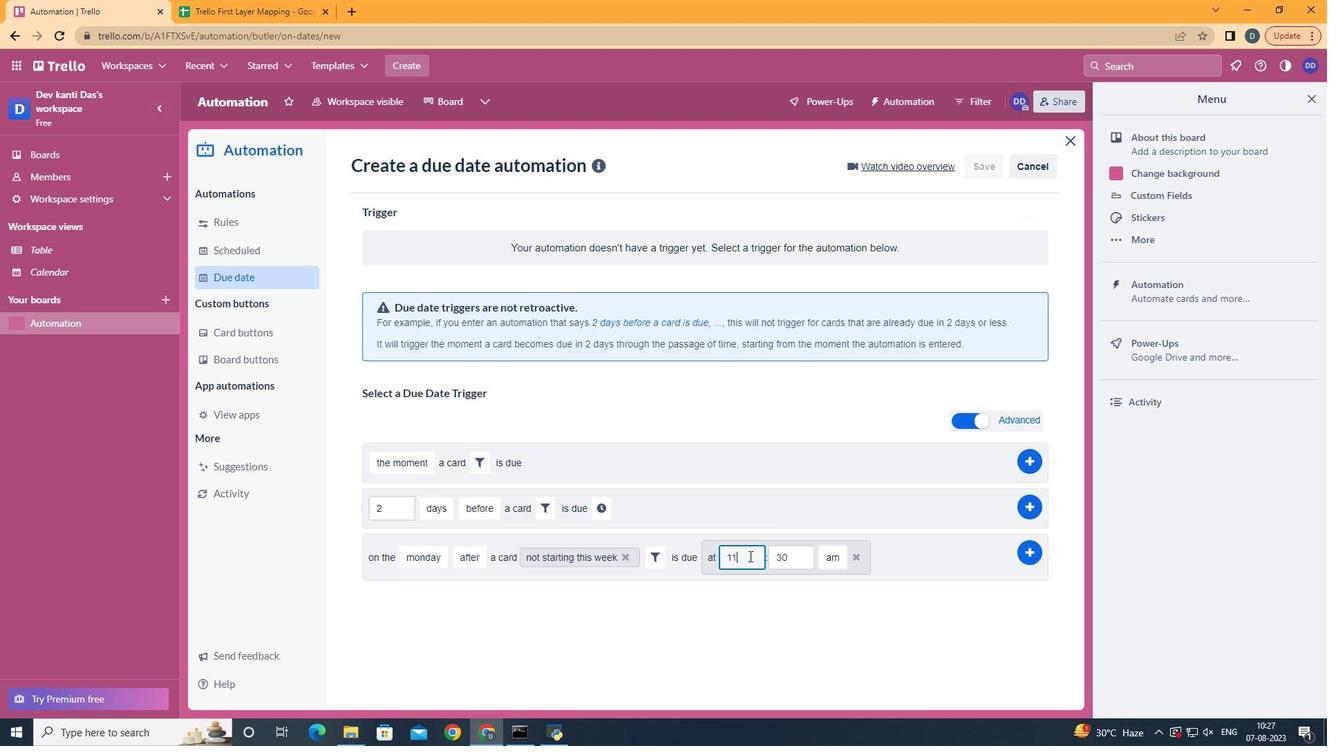 
Action: Mouse moved to (804, 557)
Screenshot: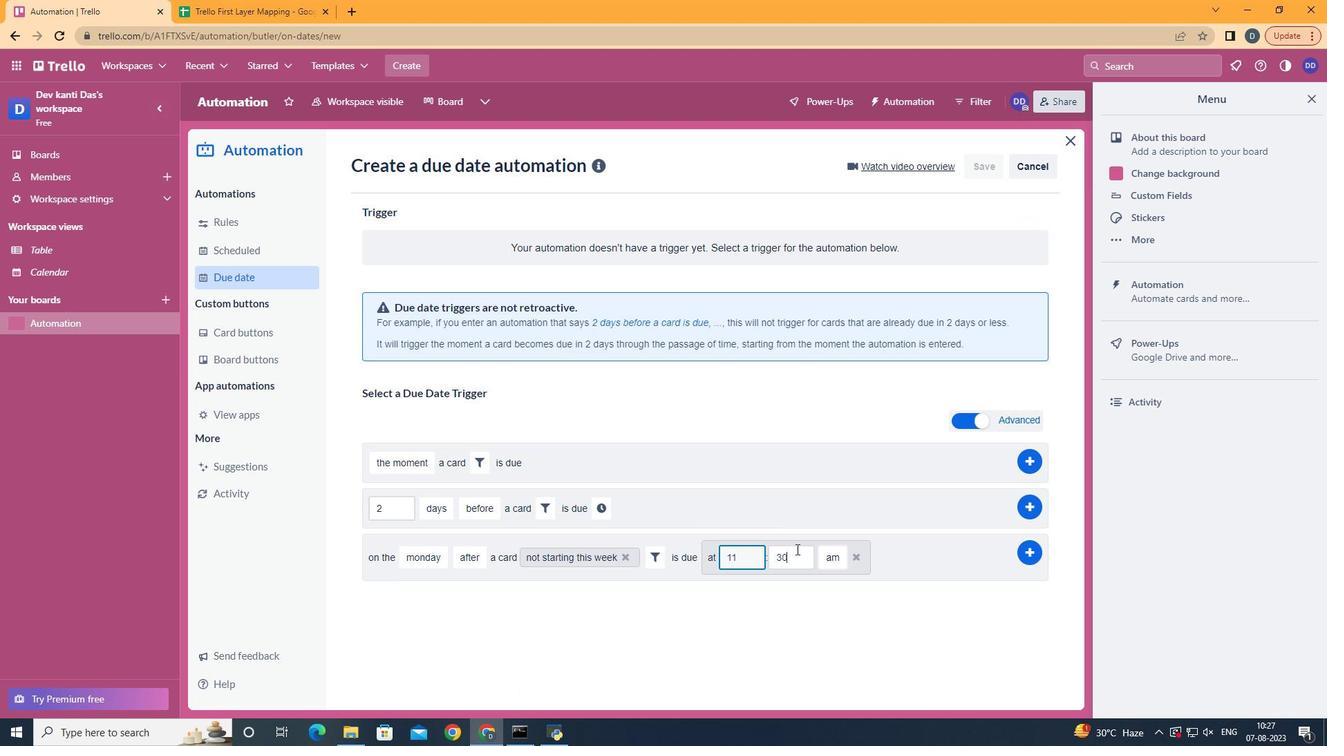 
Action: Mouse pressed left at (804, 557)
Screenshot: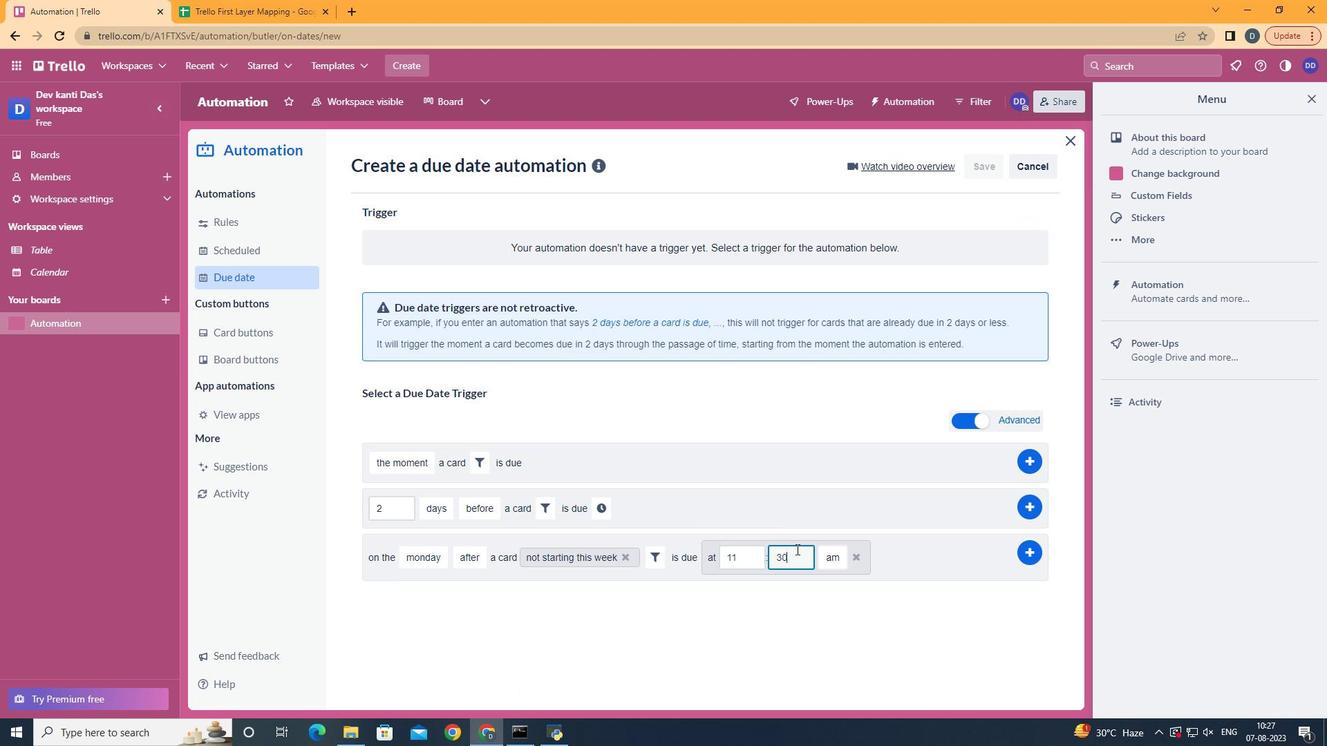 
Action: Key pressed <Key.backspace><Key.backspace>00
Screenshot: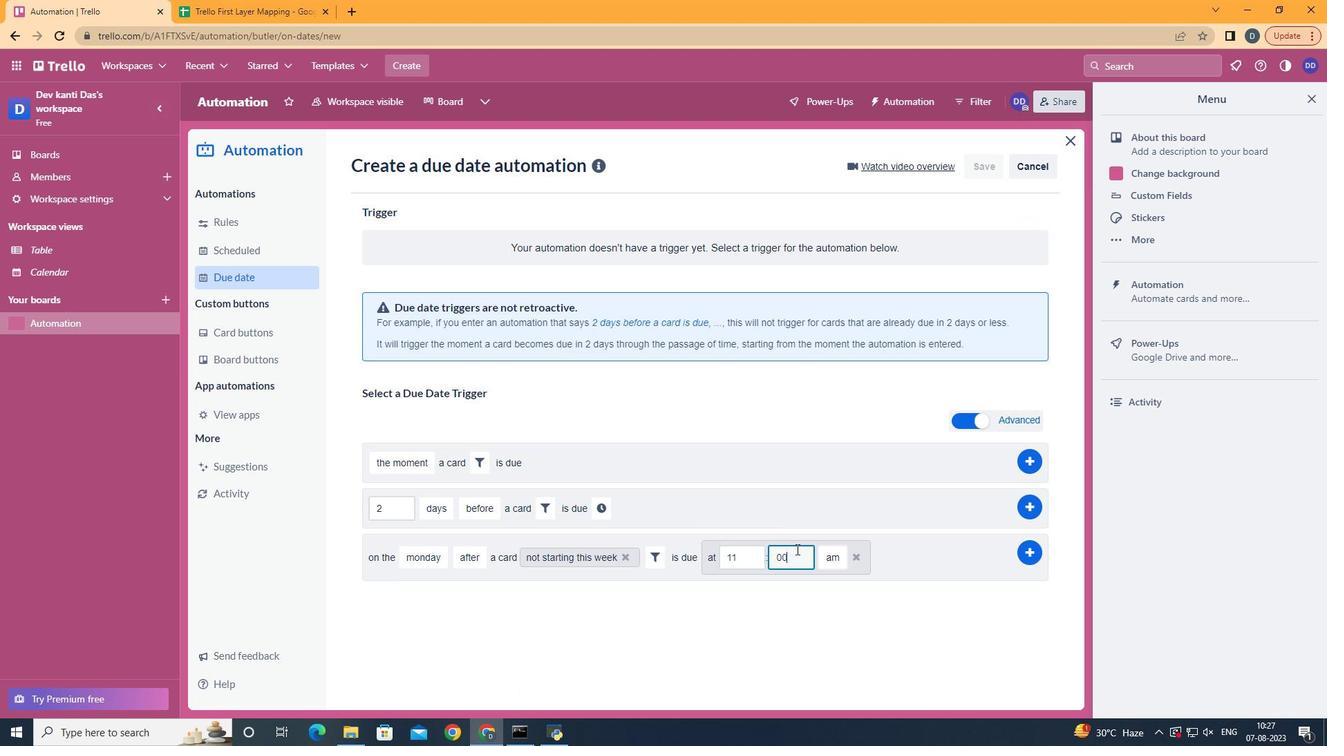 
Action: Mouse moved to (1043, 561)
Screenshot: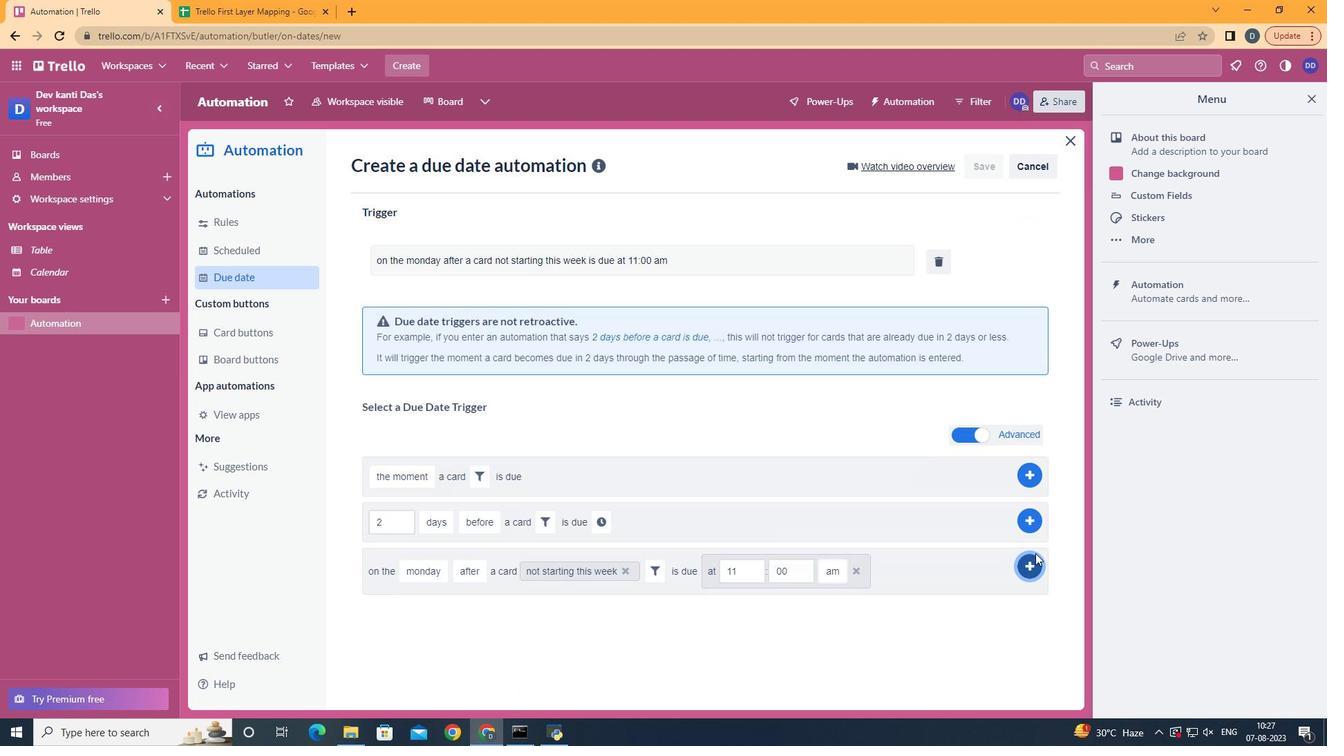 
Action: Mouse pressed left at (1043, 561)
Screenshot: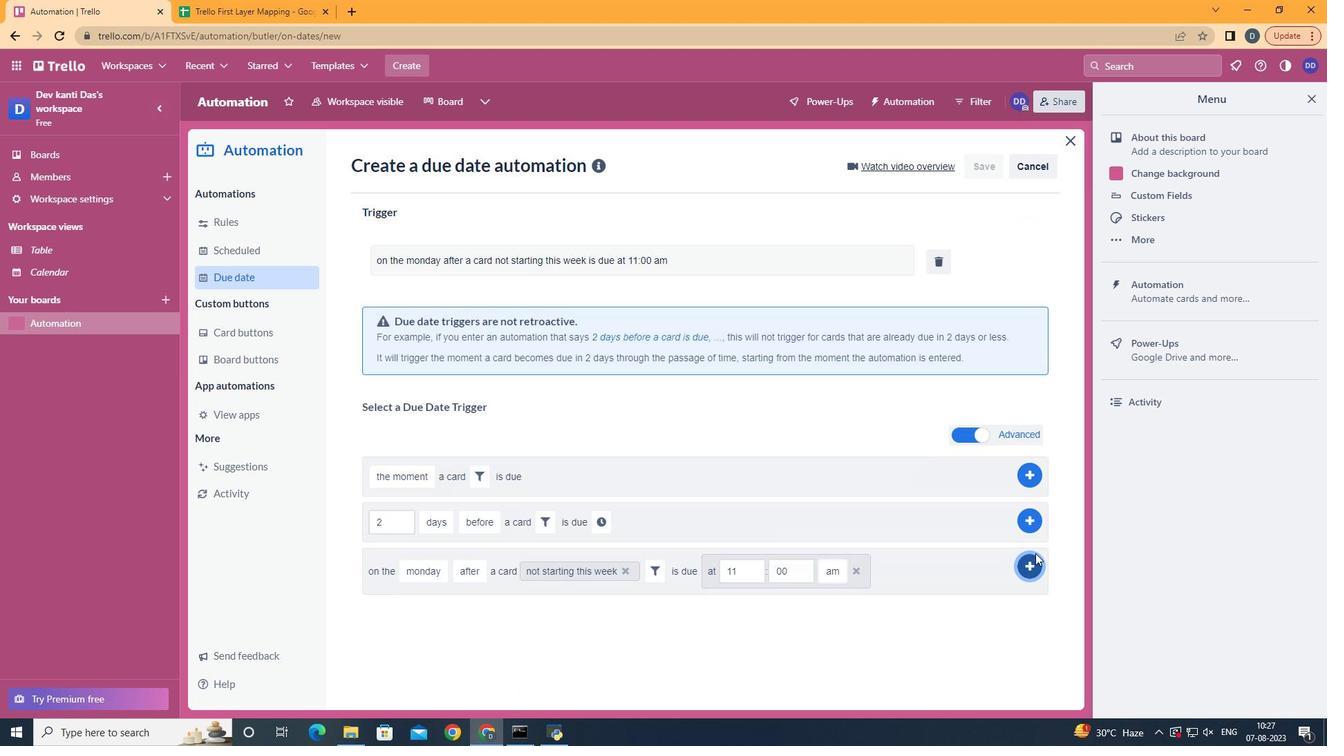 
Action: Mouse moved to (653, 279)
Screenshot: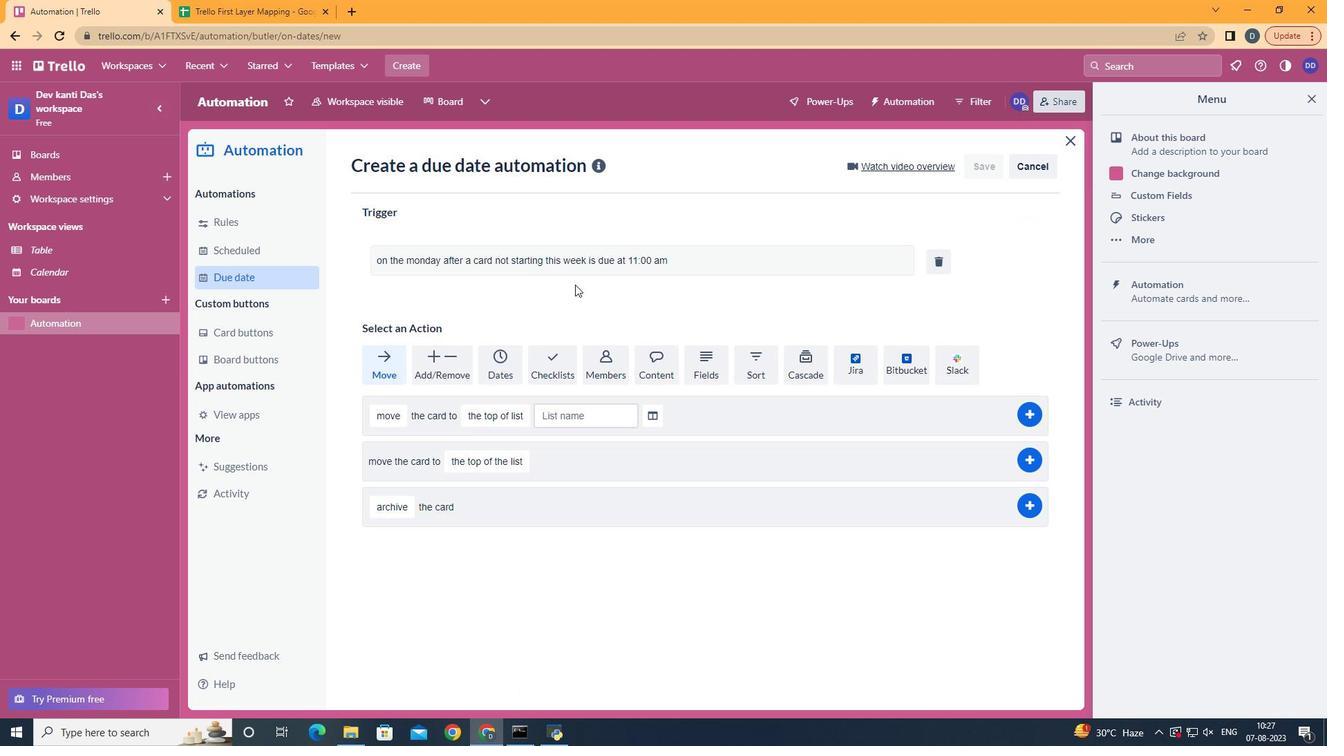 
